 Task: Open a blank sheet, save the file as 'survey' Insert a table ' 2 by 2' In first column, add headers, 'Category, Amount'. Under first header, add  RentUnder second header, add 2000. Change table style to  'Black '
Action: Mouse moved to (29, 22)
Screenshot: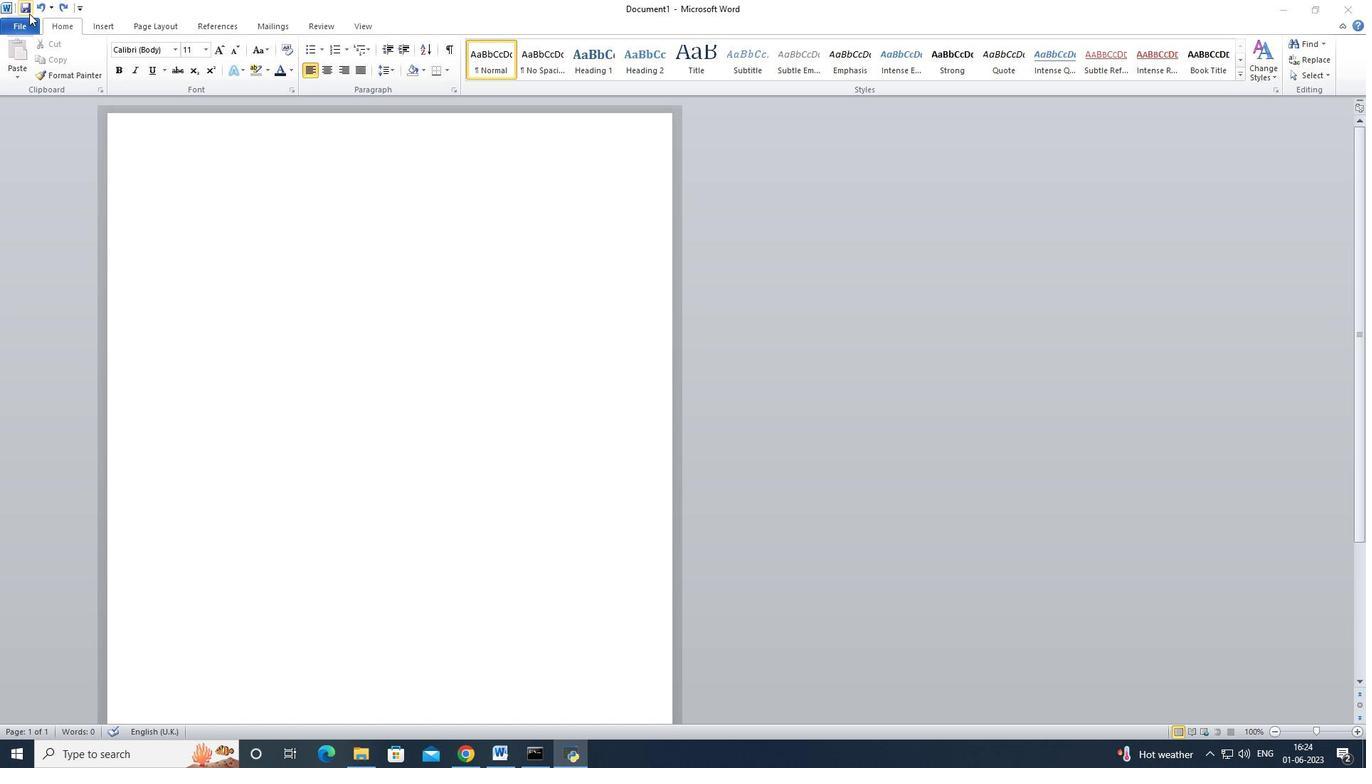 
Action: Mouse pressed left at (29, 22)
Screenshot: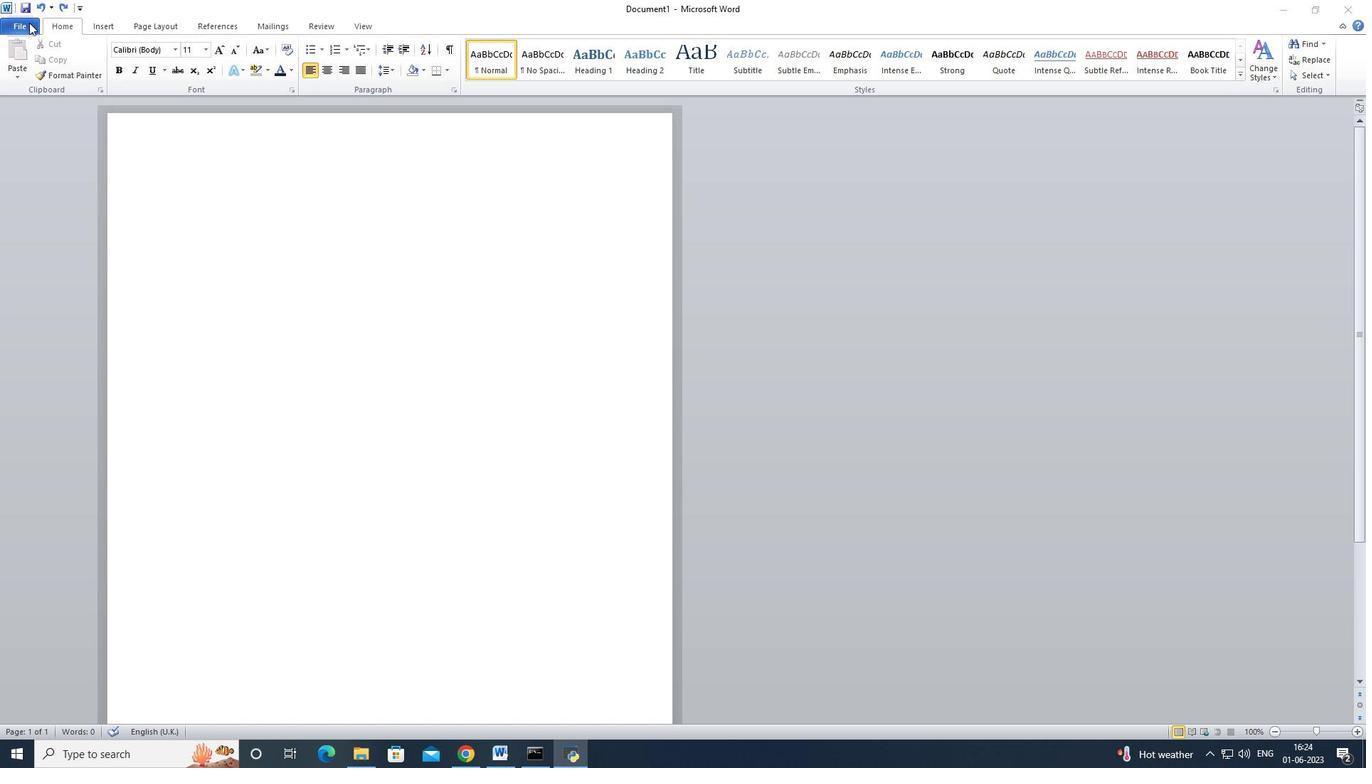 
Action: Mouse moved to (29, 22)
Screenshot: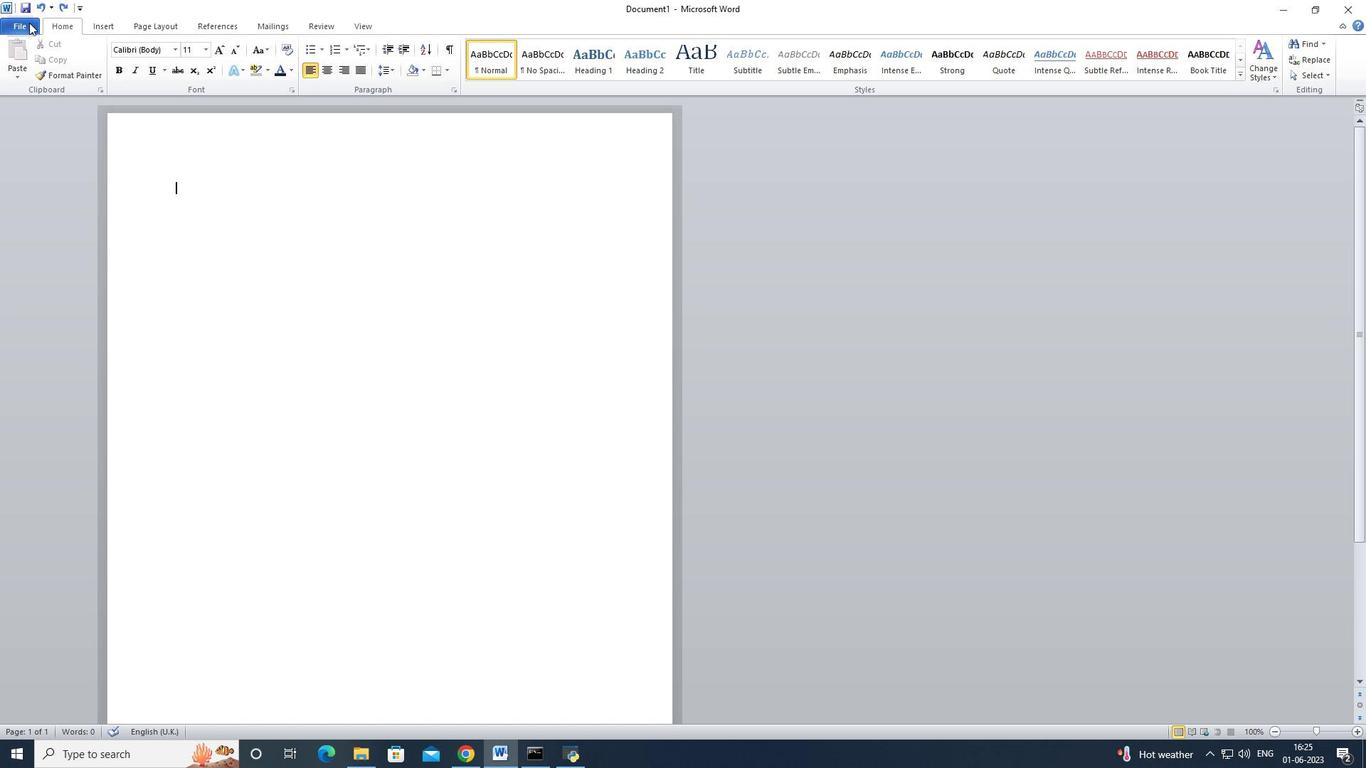
Action: Mouse pressed left at (29, 22)
Screenshot: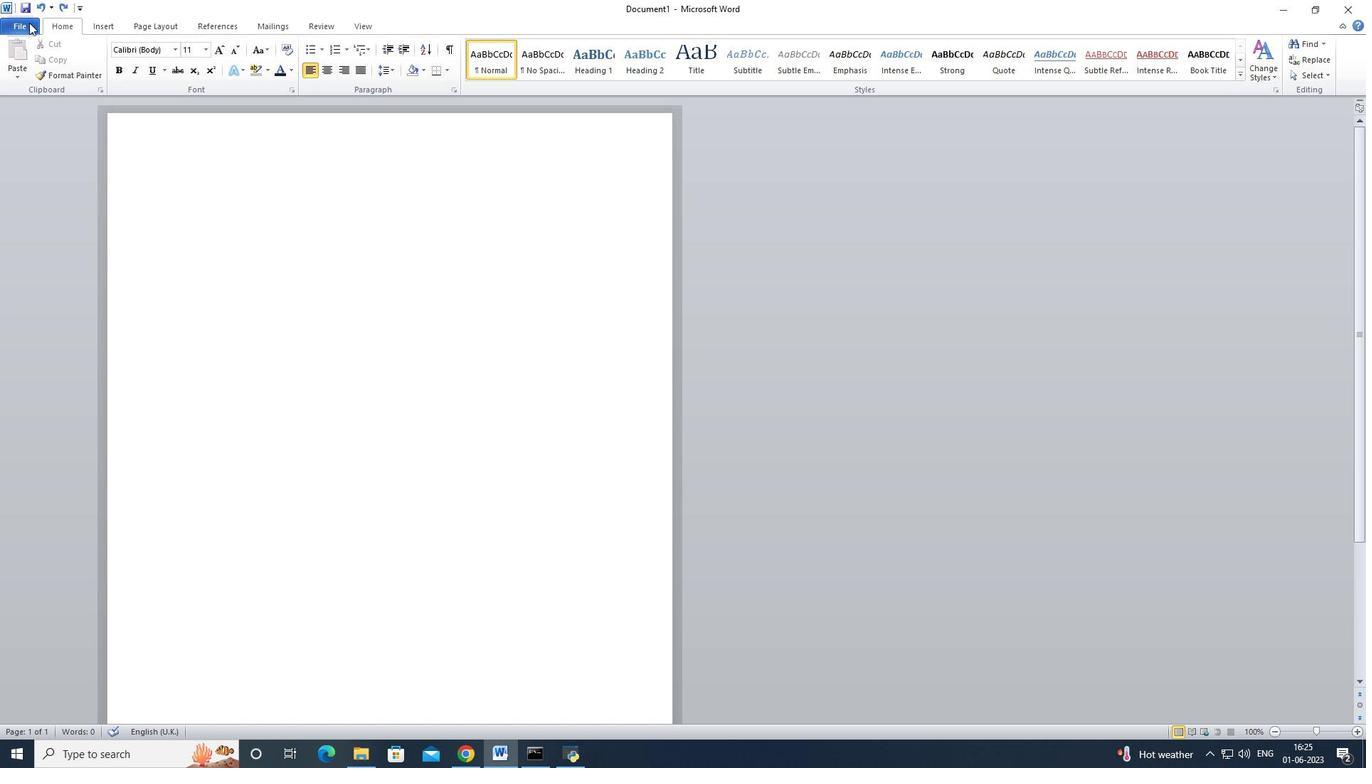 
Action: Mouse moved to (38, 177)
Screenshot: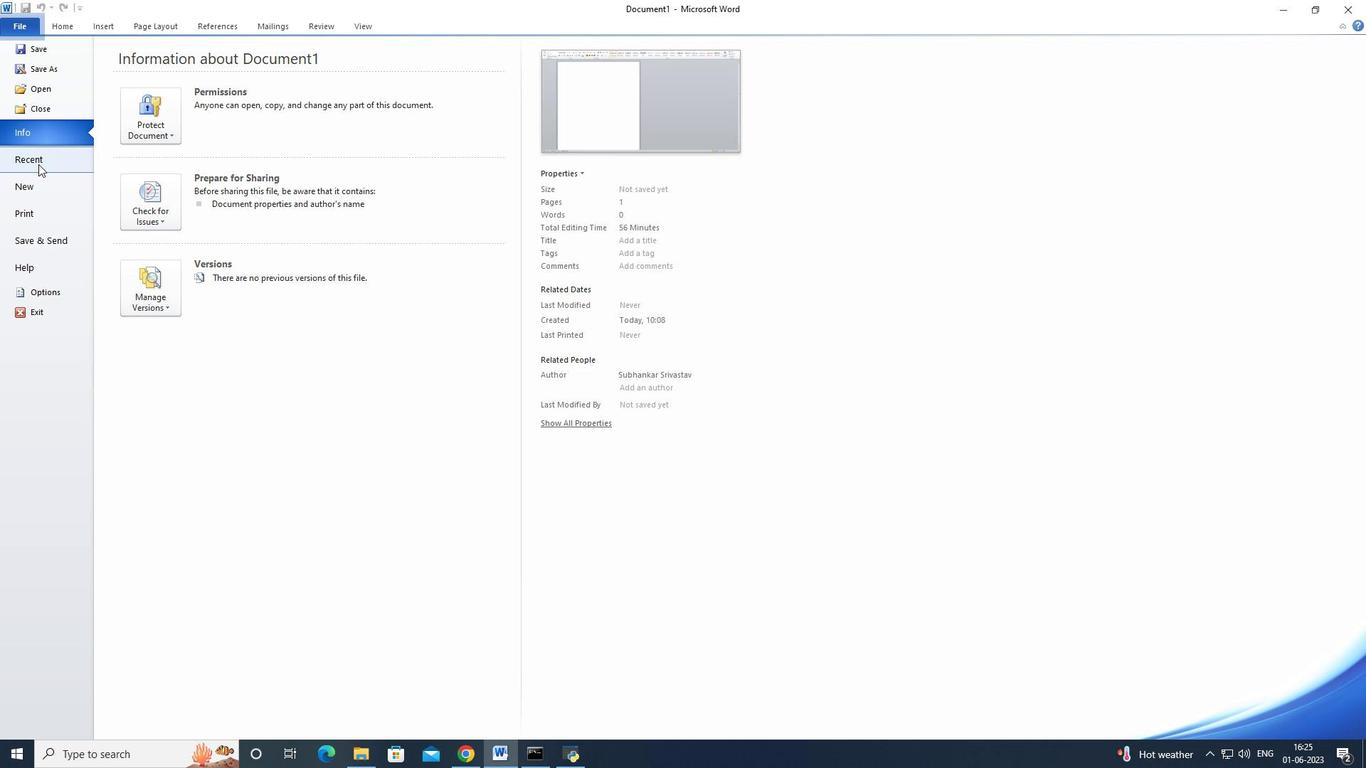 
Action: Mouse pressed left at (38, 177)
Screenshot: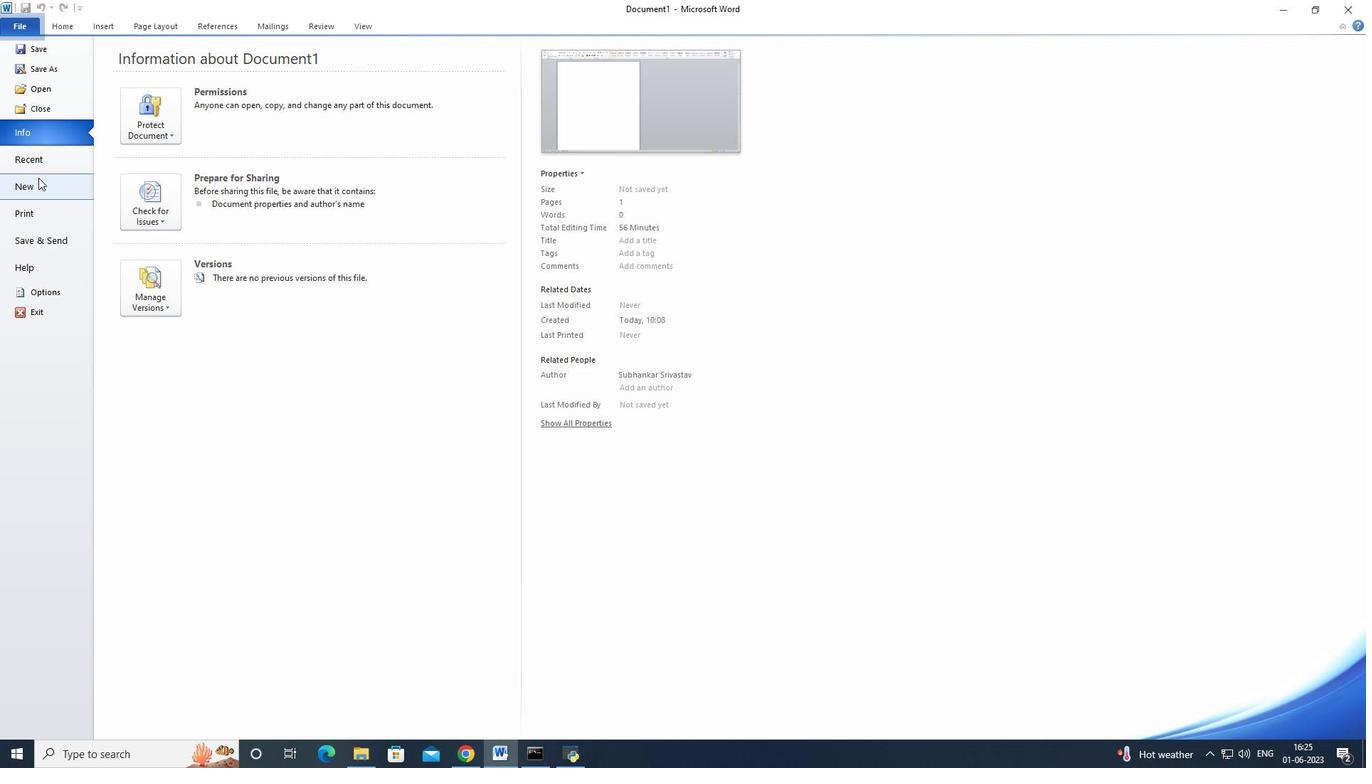 
Action: Mouse moved to (149, 126)
Screenshot: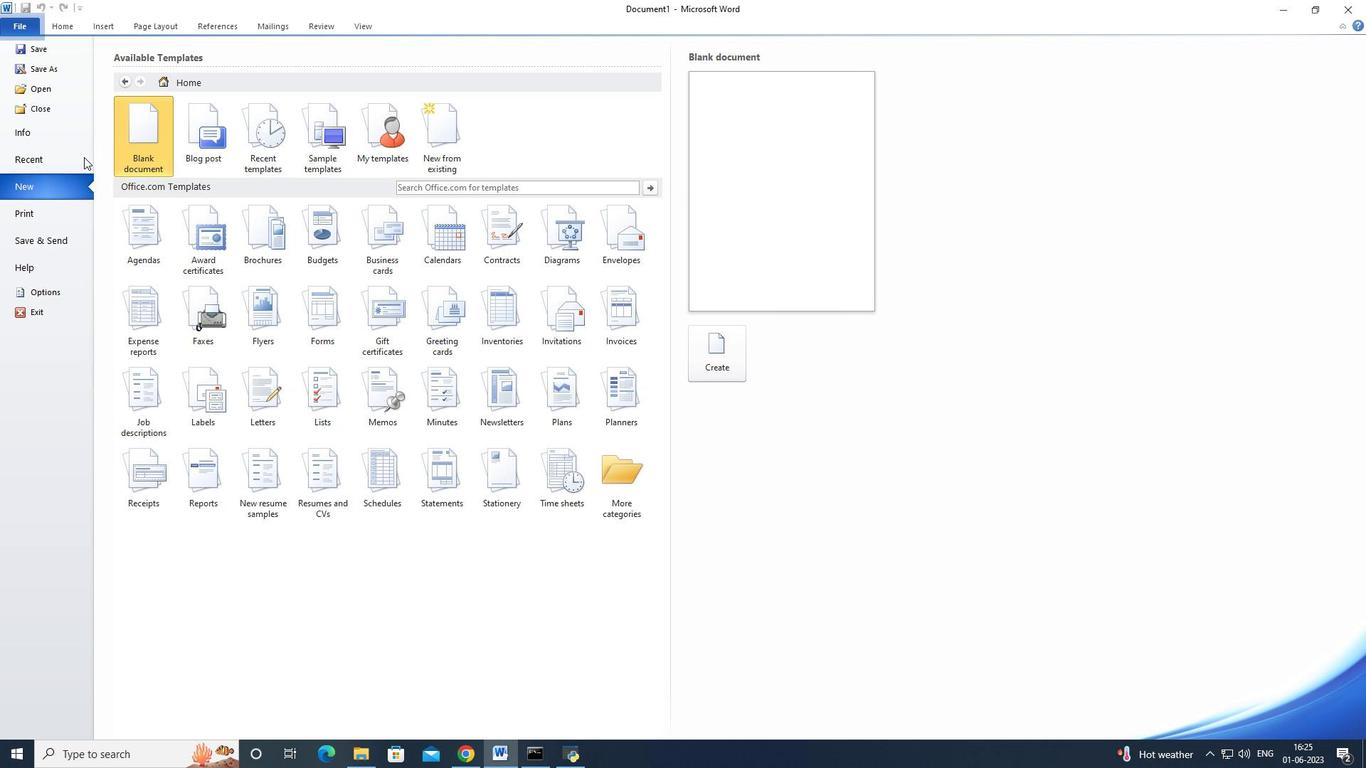 
Action: Mouse pressed left at (149, 126)
Screenshot: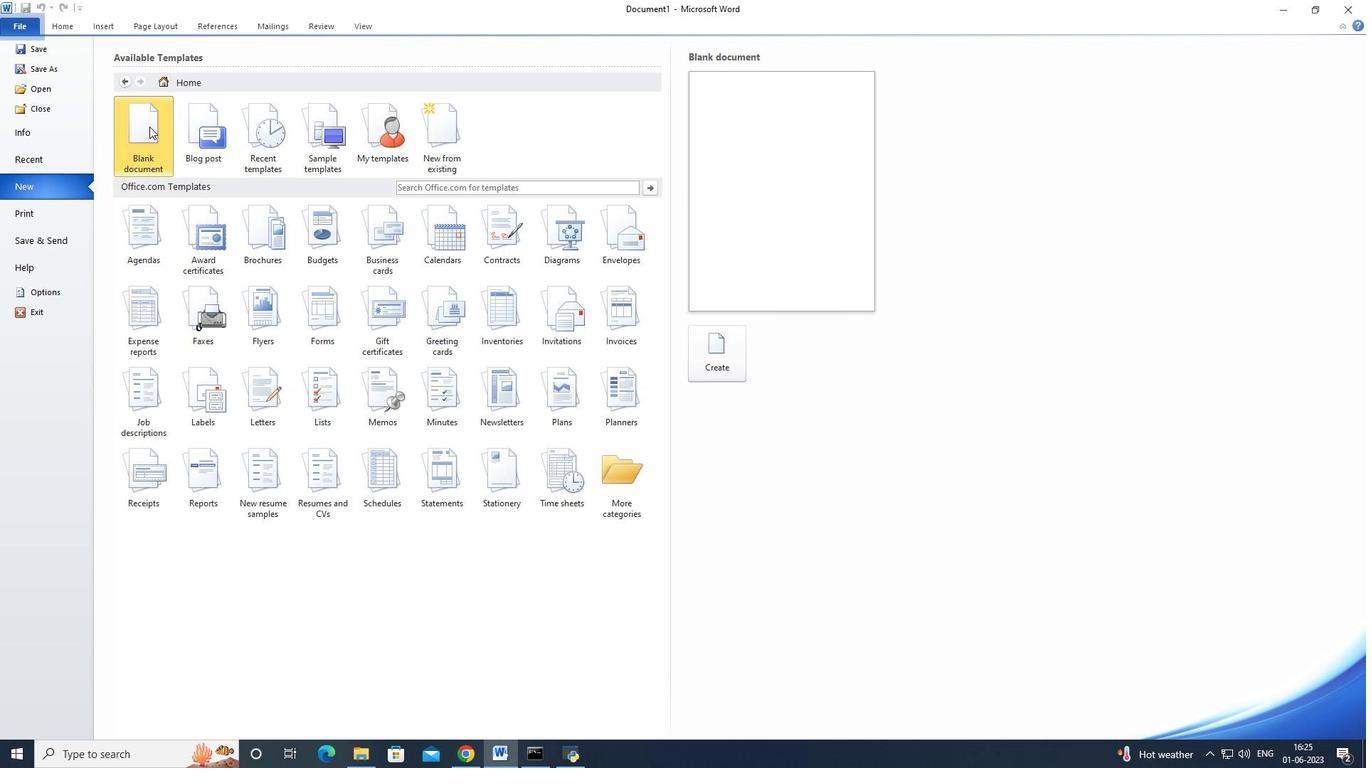 
Action: Mouse moved to (739, 351)
Screenshot: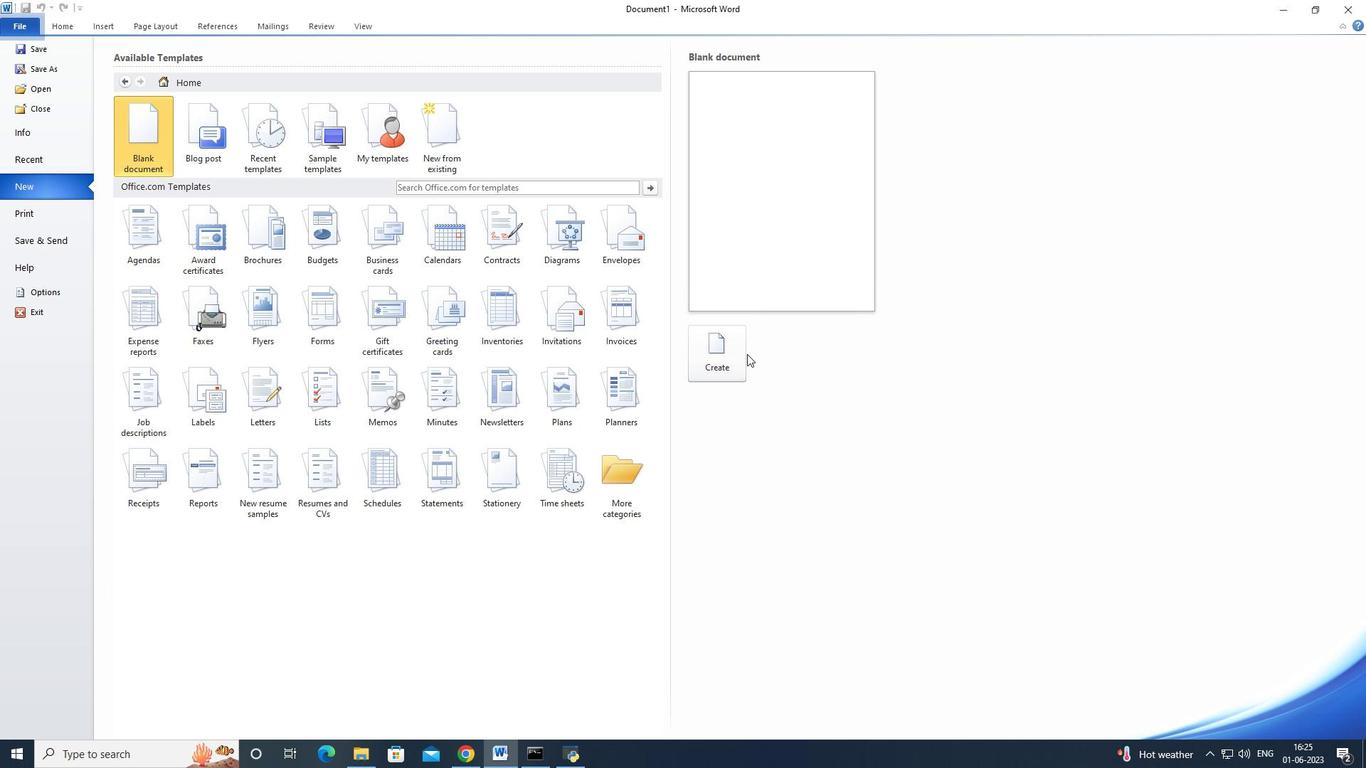 
Action: Mouse pressed left at (739, 351)
Screenshot: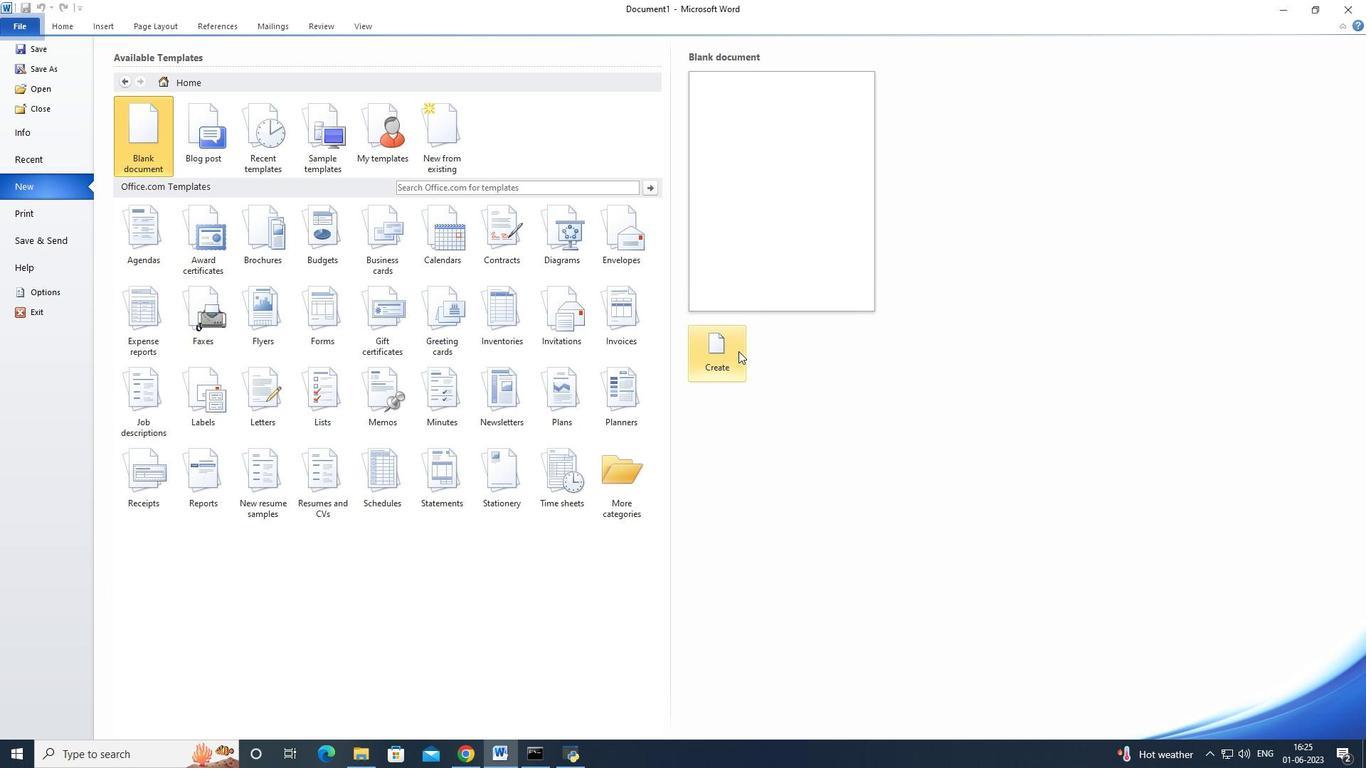 
Action: Mouse moved to (23, 24)
Screenshot: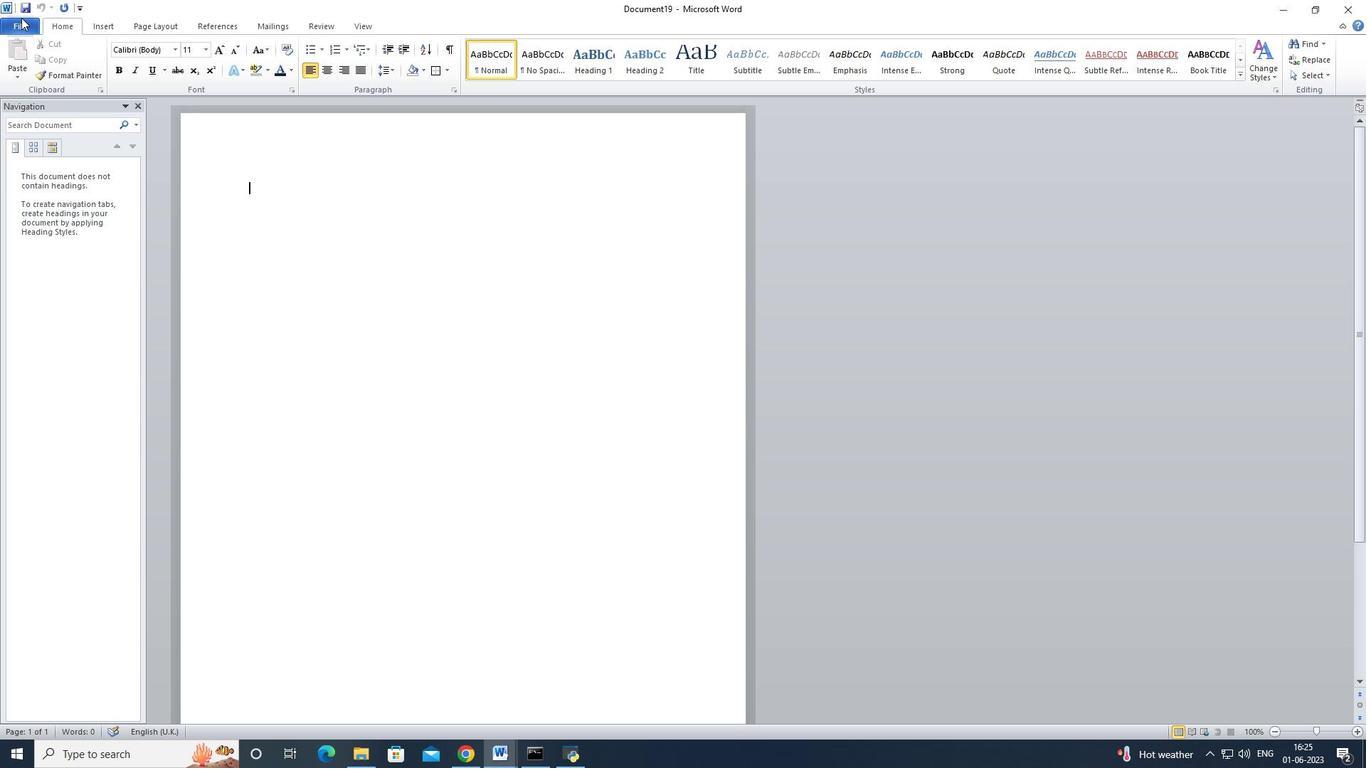 
Action: Mouse pressed left at (23, 24)
Screenshot: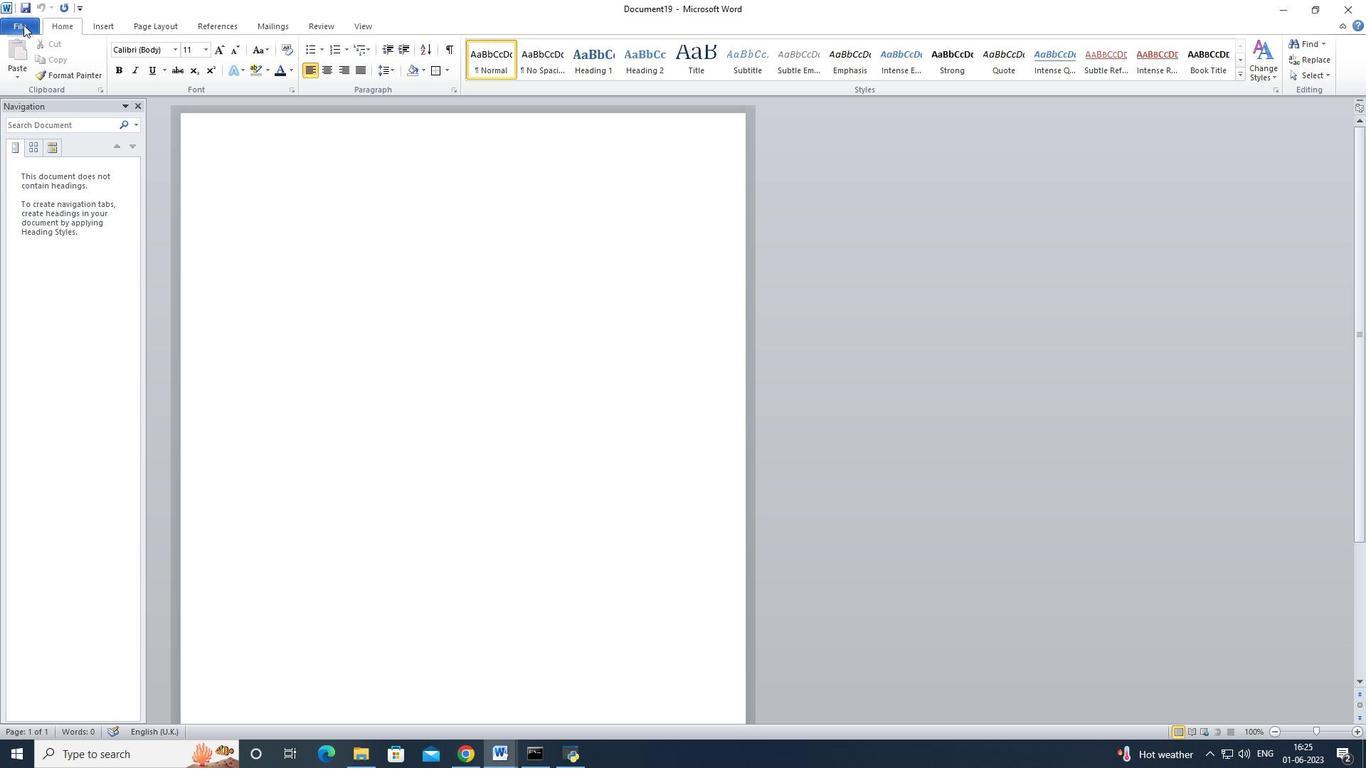 
Action: Mouse moved to (47, 51)
Screenshot: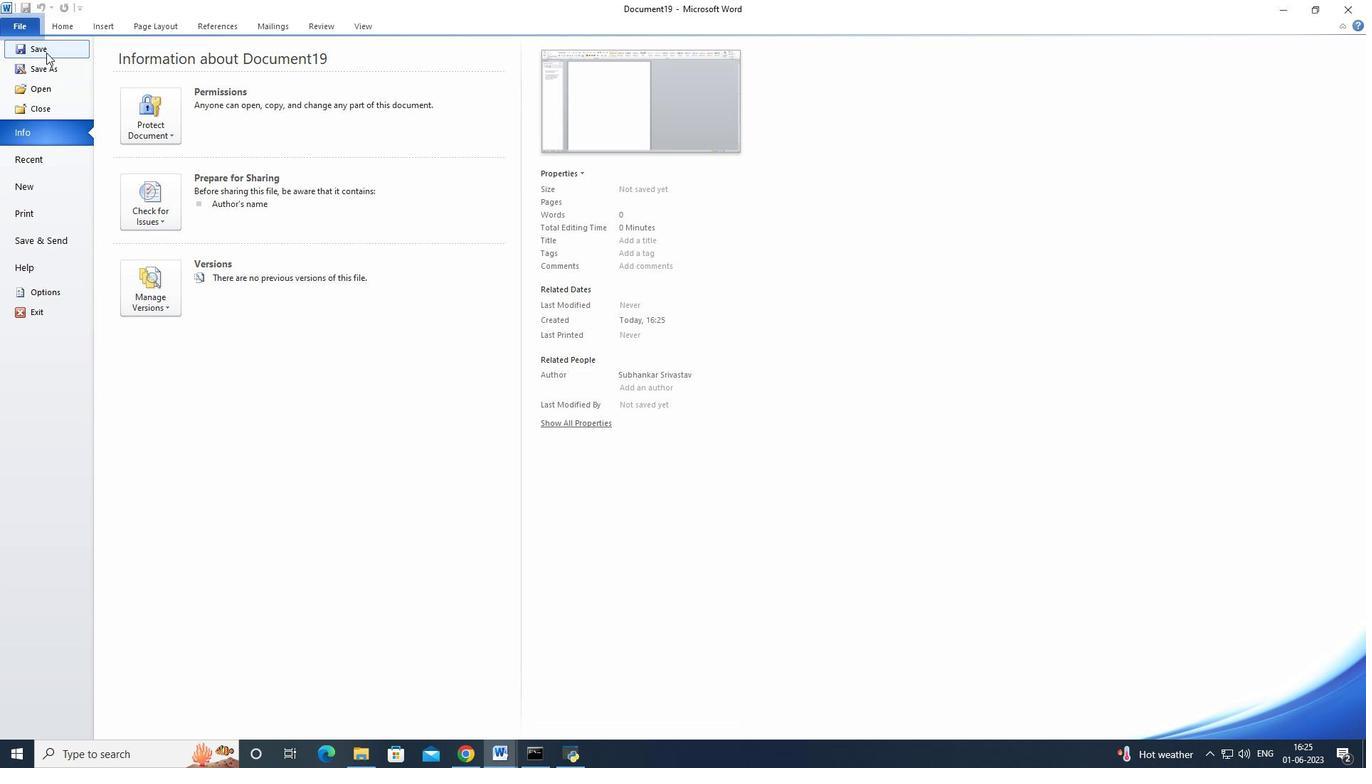 
Action: Mouse pressed left at (47, 51)
Screenshot: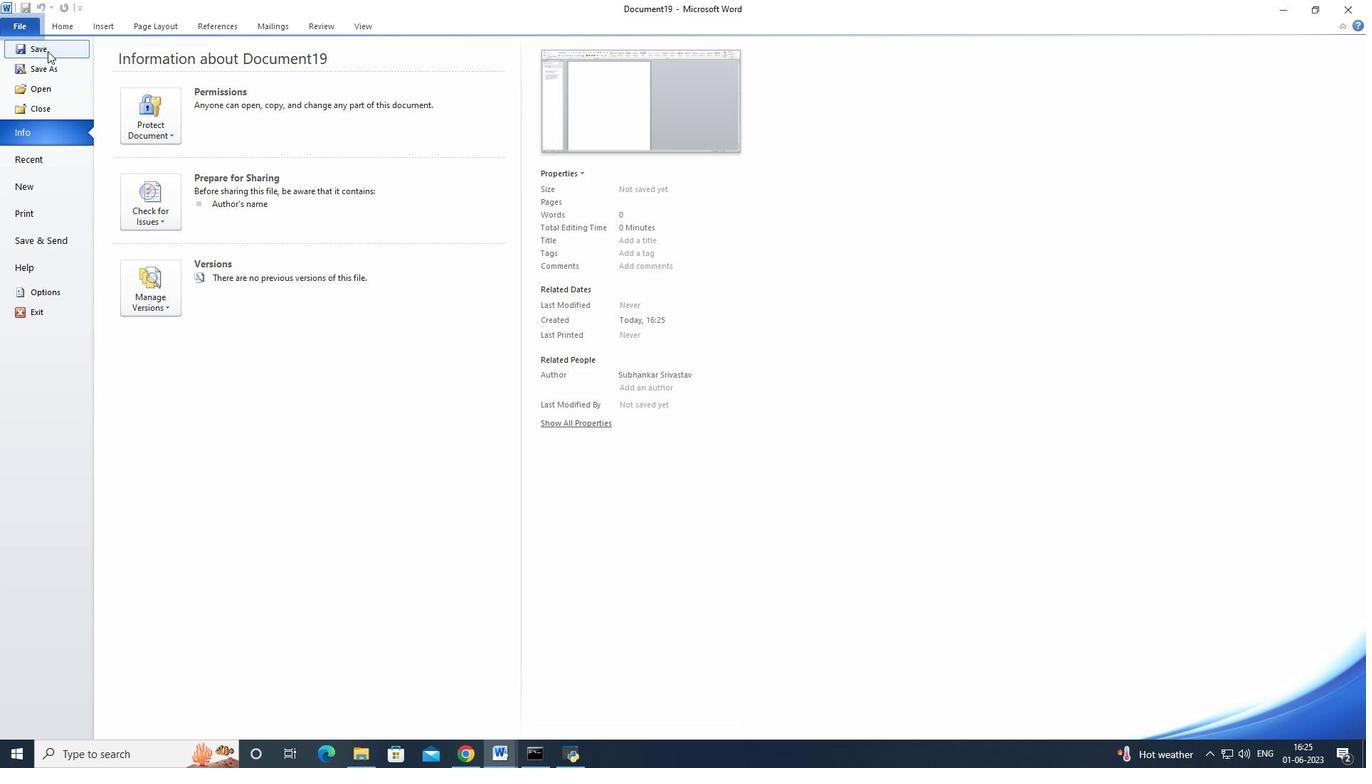 
Action: Mouse moved to (48, 52)
Screenshot: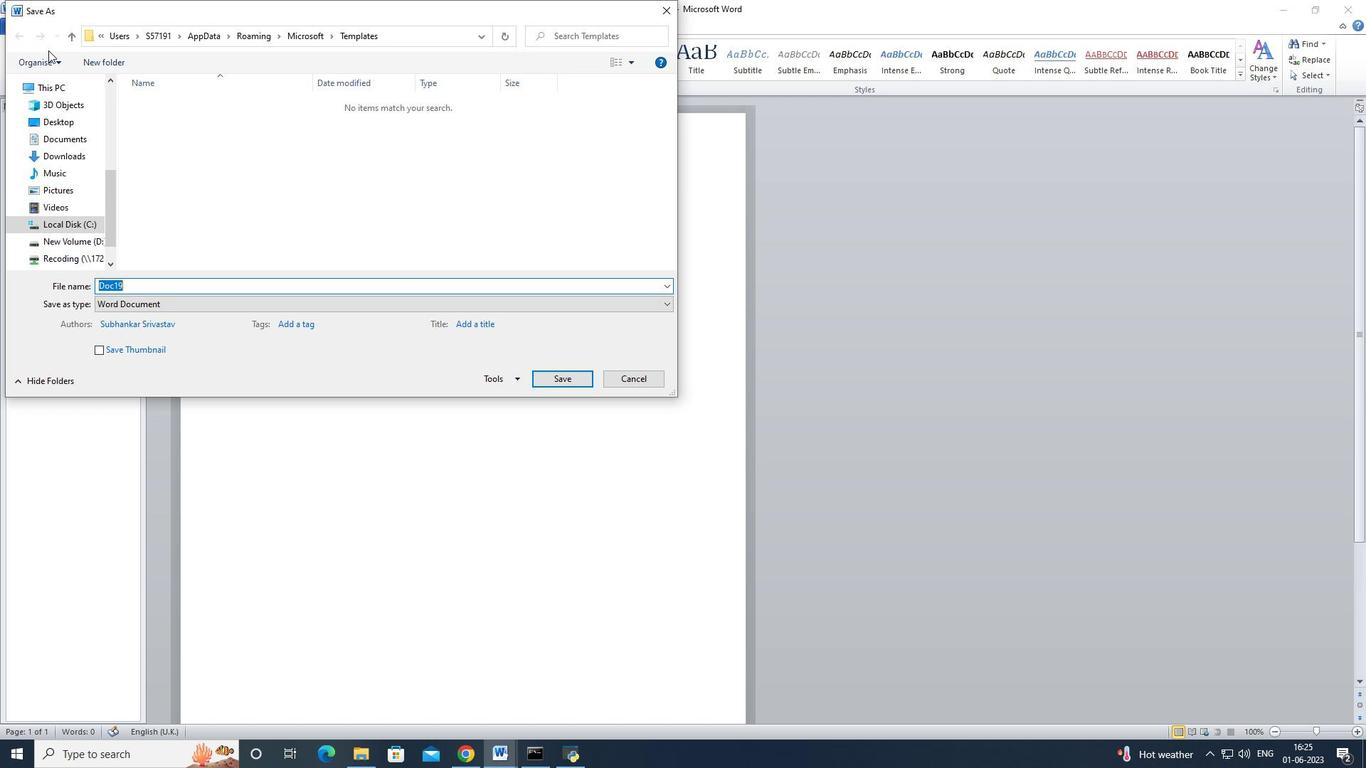 
Action: Key pressed <Key.shift>Survey
Screenshot: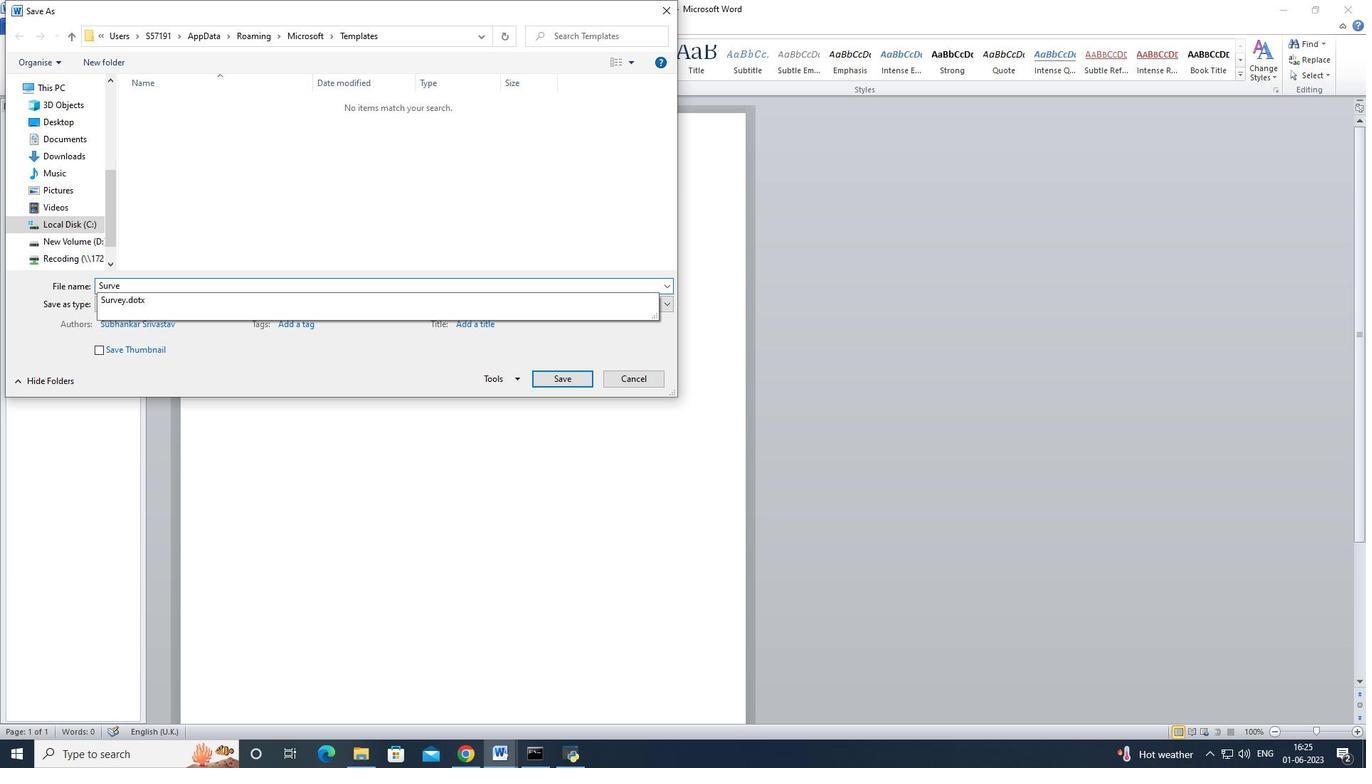 
Action: Mouse moved to (566, 284)
Screenshot: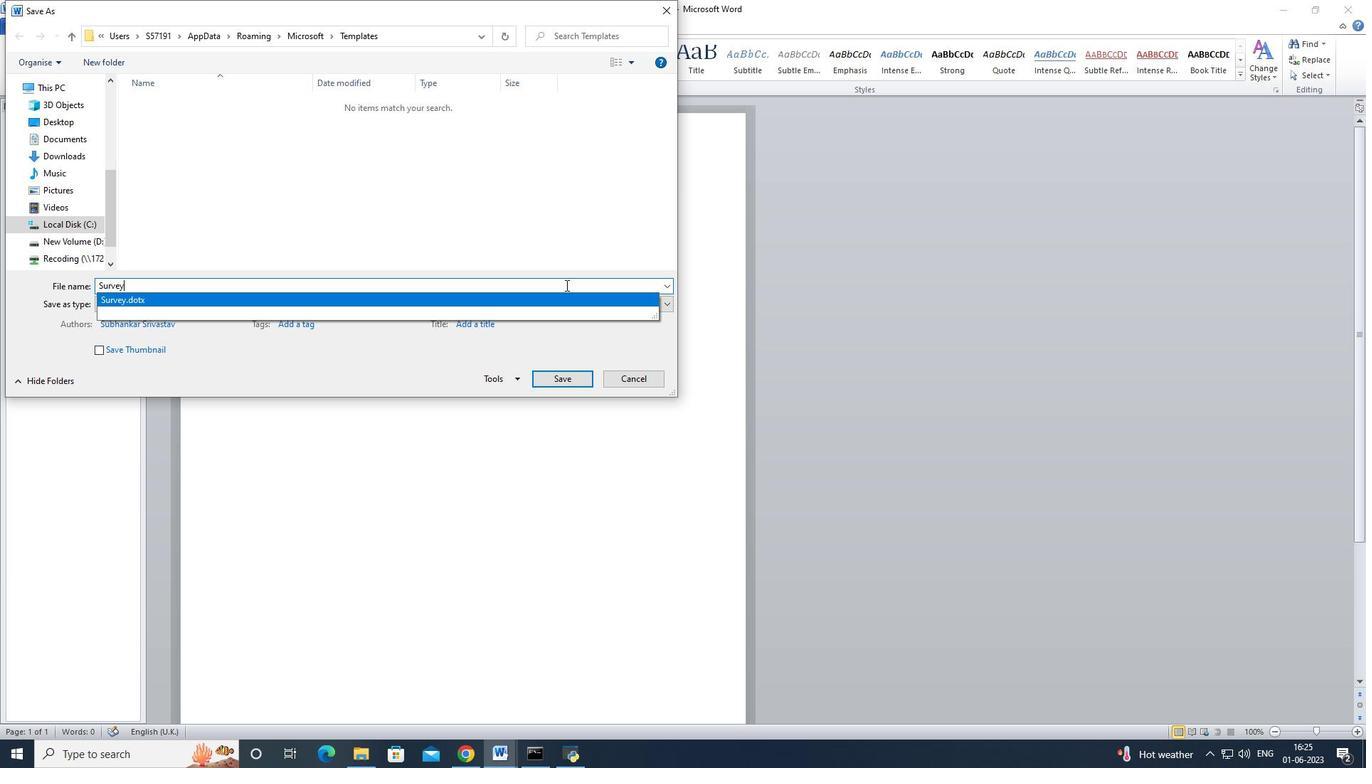 
Action: Mouse pressed left at (566, 284)
Screenshot: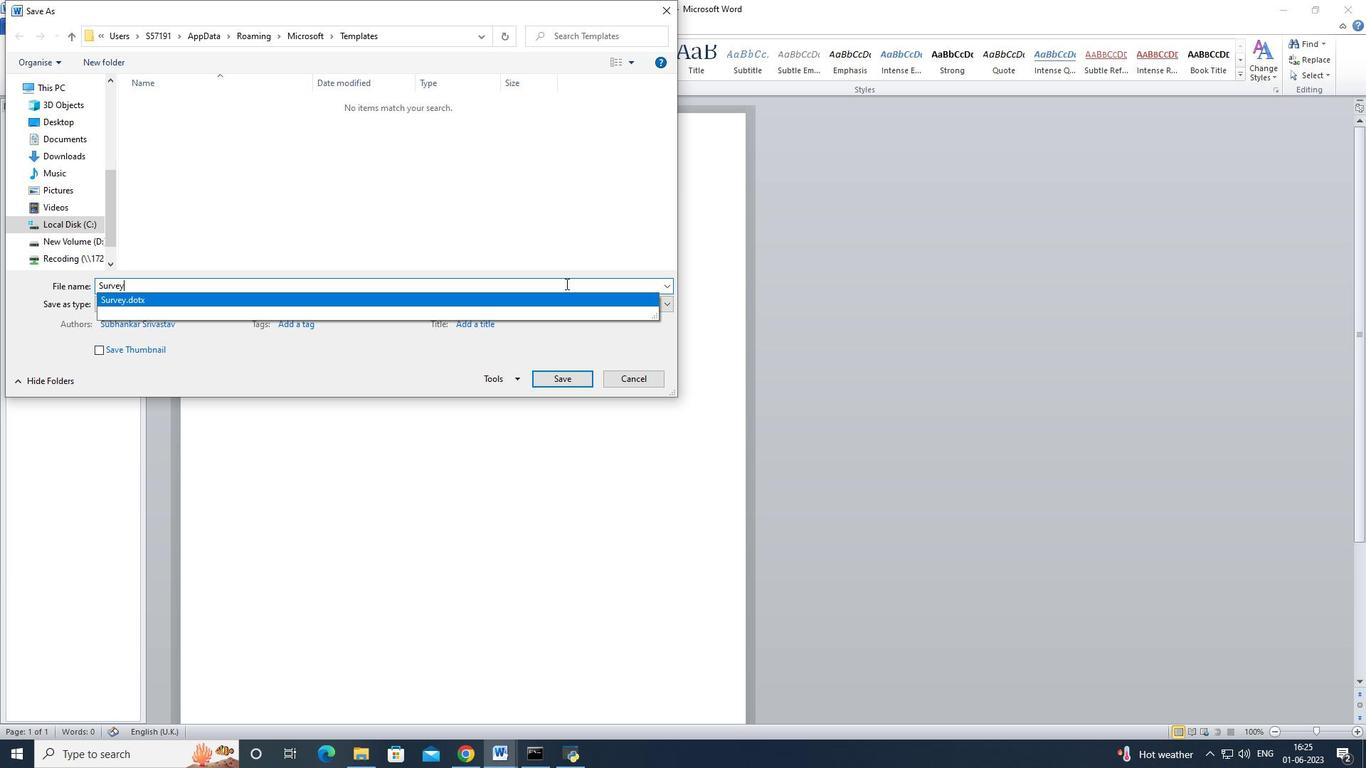 
Action: Mouse moved to (562, 376)
Screenshot: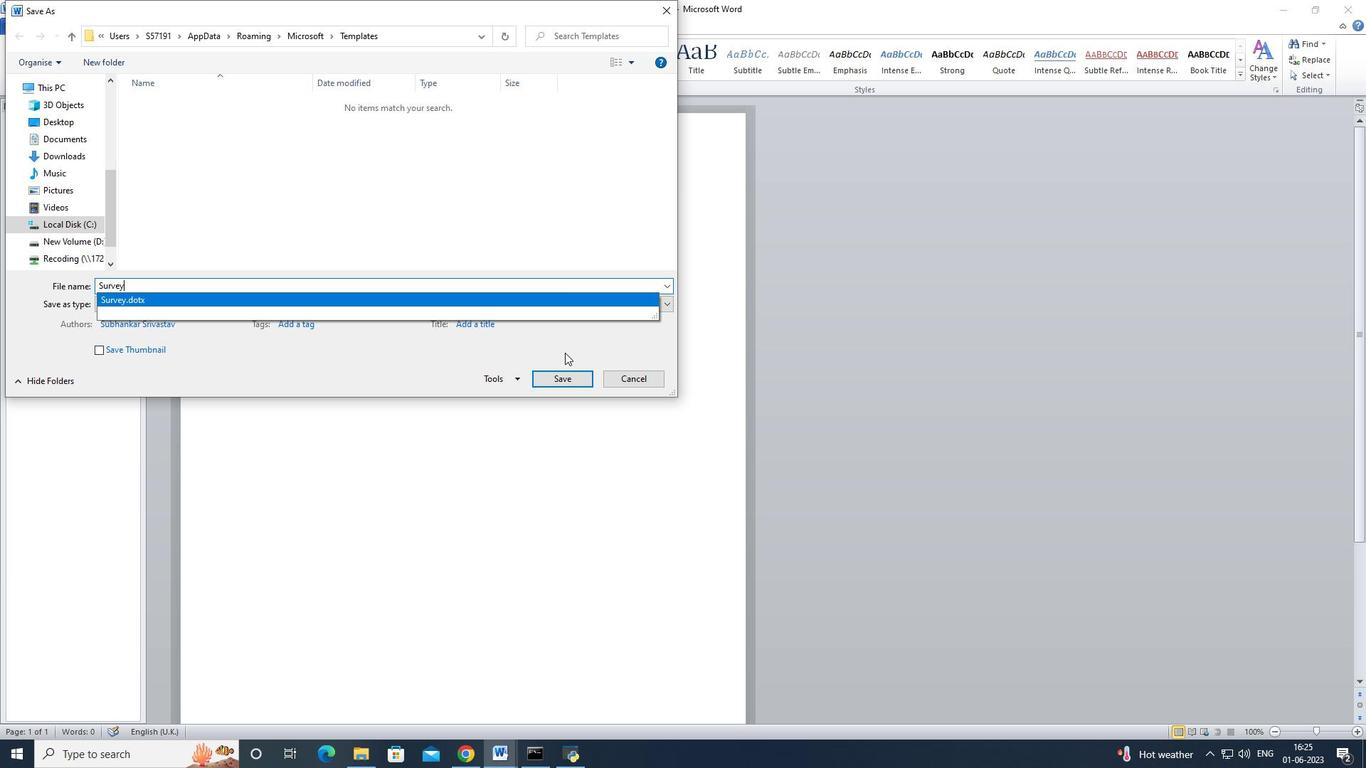 
Action: Mouse pressed left at (562, 376)
Screenshot: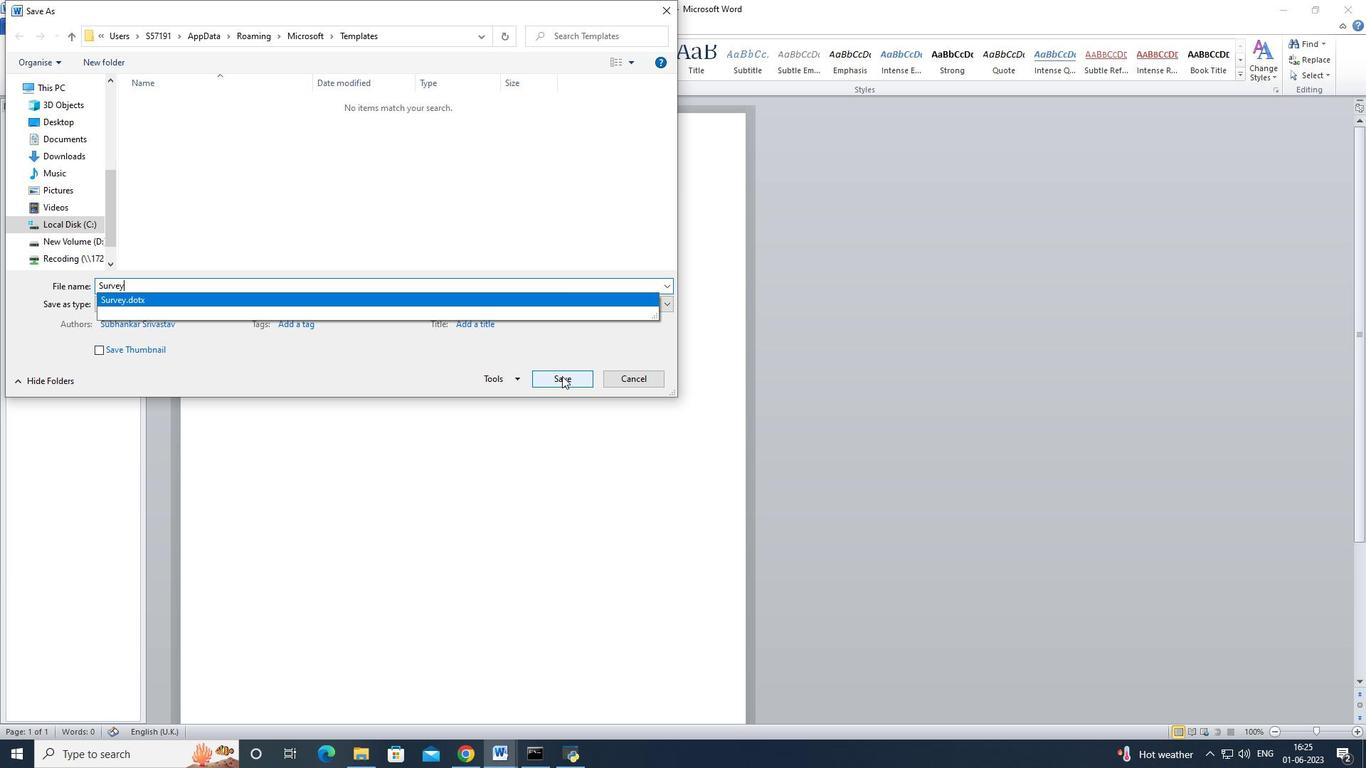 
Action: Mouse moved to (109, 27)
Screenshot: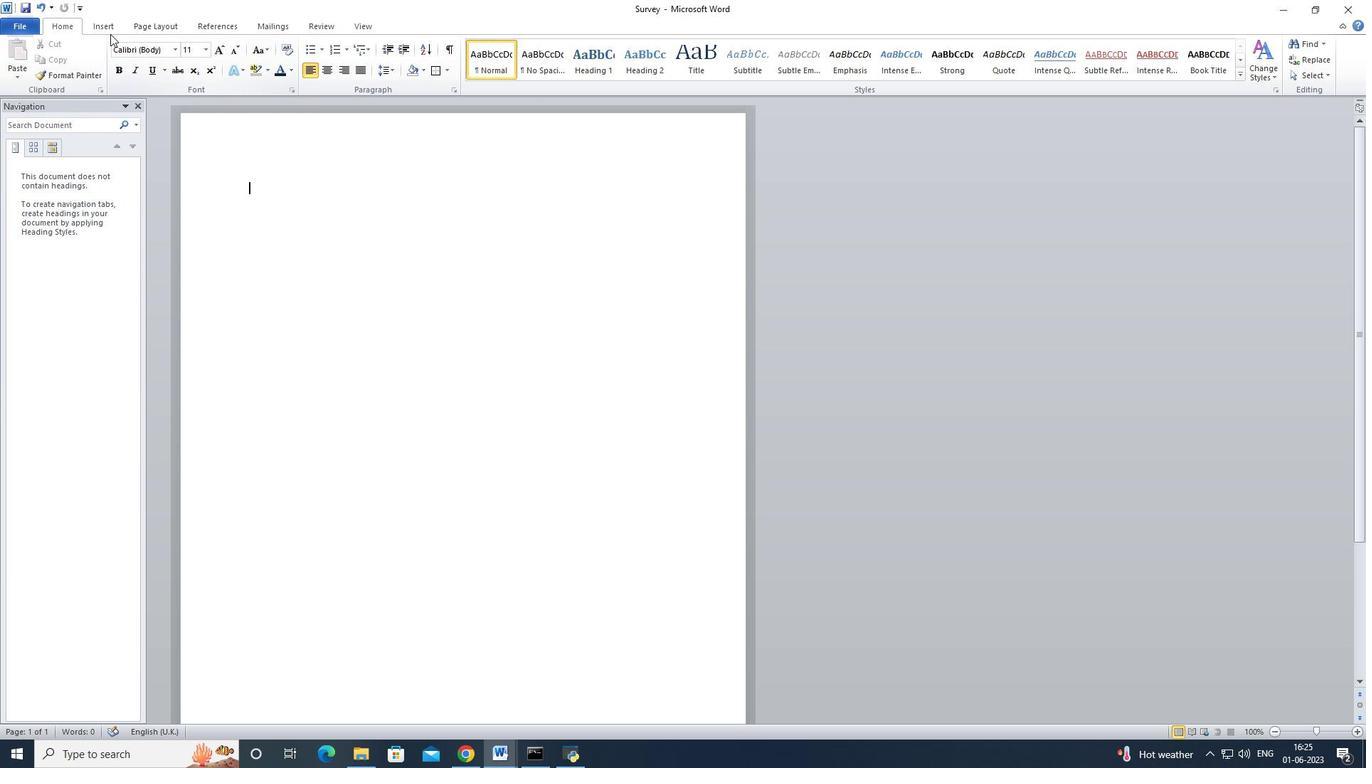 
Action: Mouse pressed left at (109, 27)
Screenshot: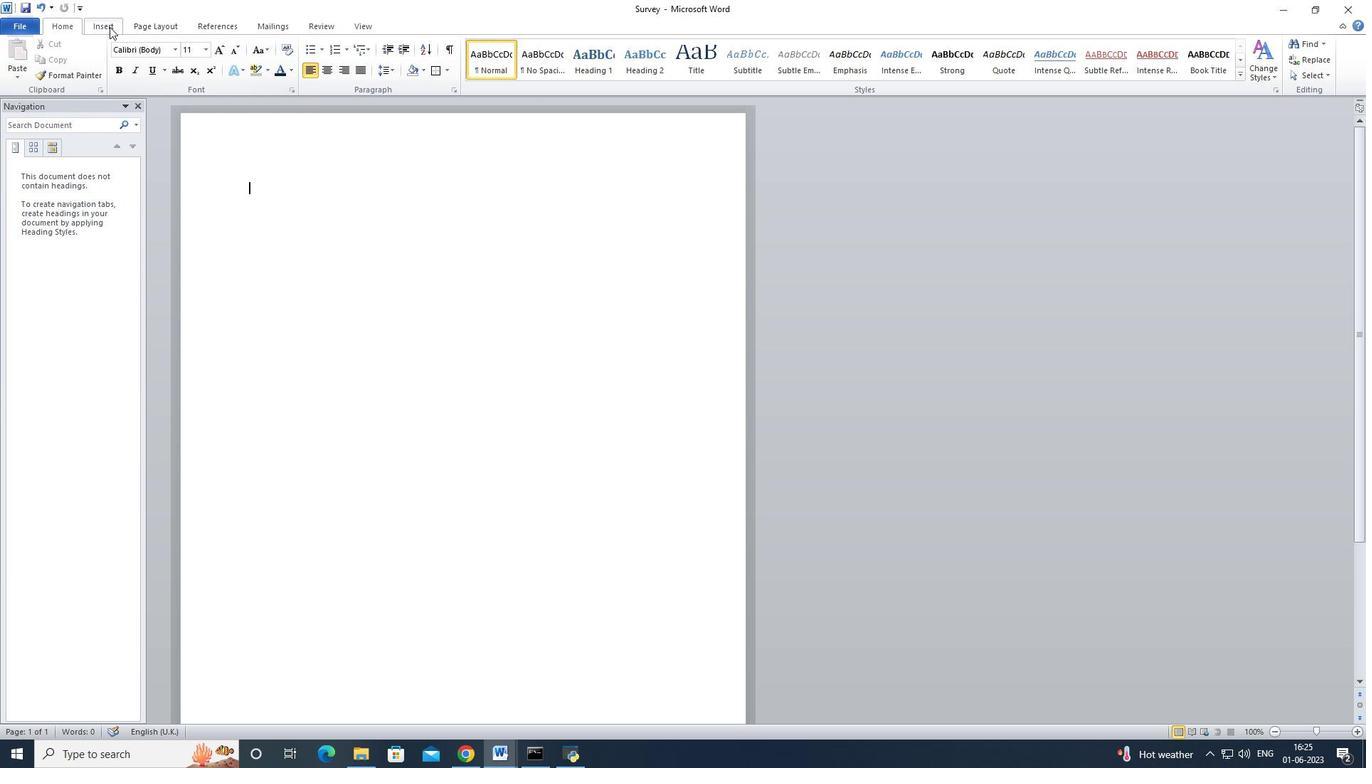 
Action: Mouse moved to (112, 55)
Screenshot: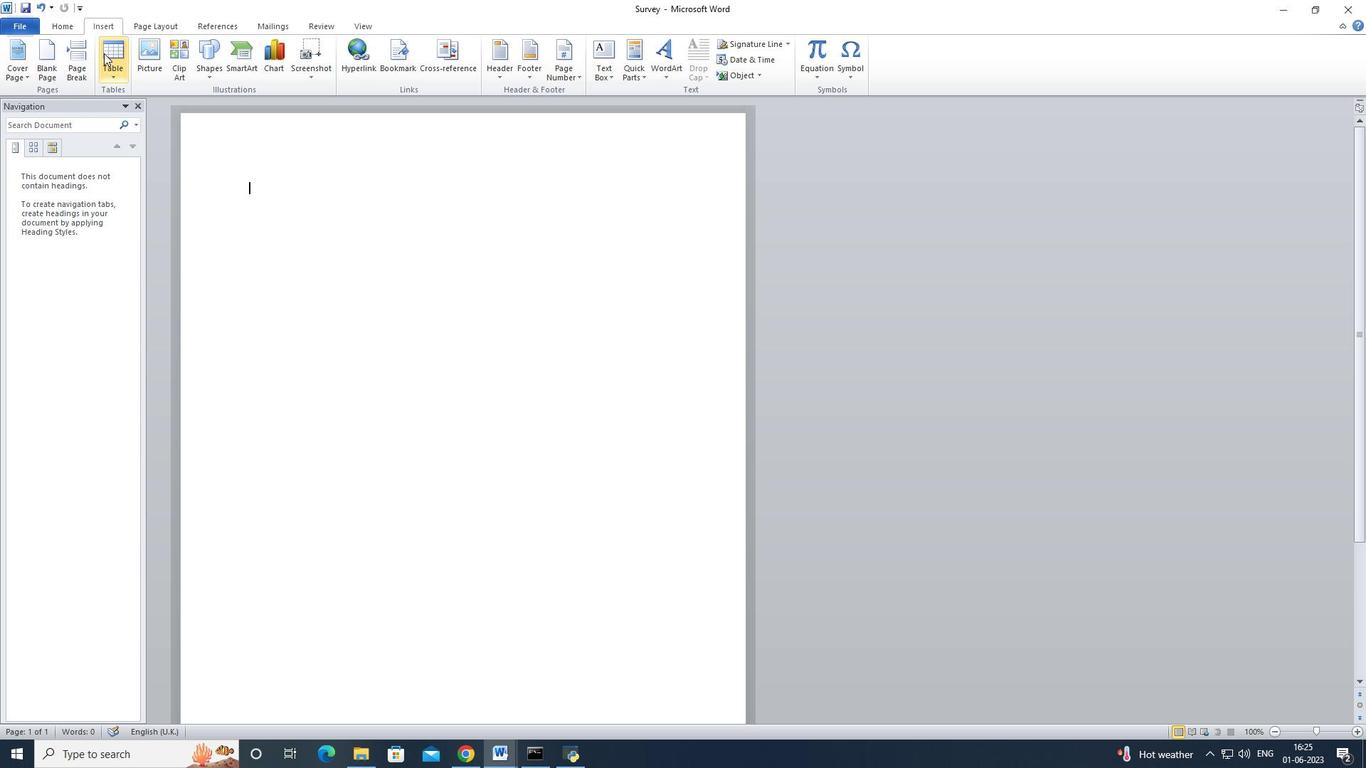 
Action: Mouse pressed left at (112, 55)
Screenshot: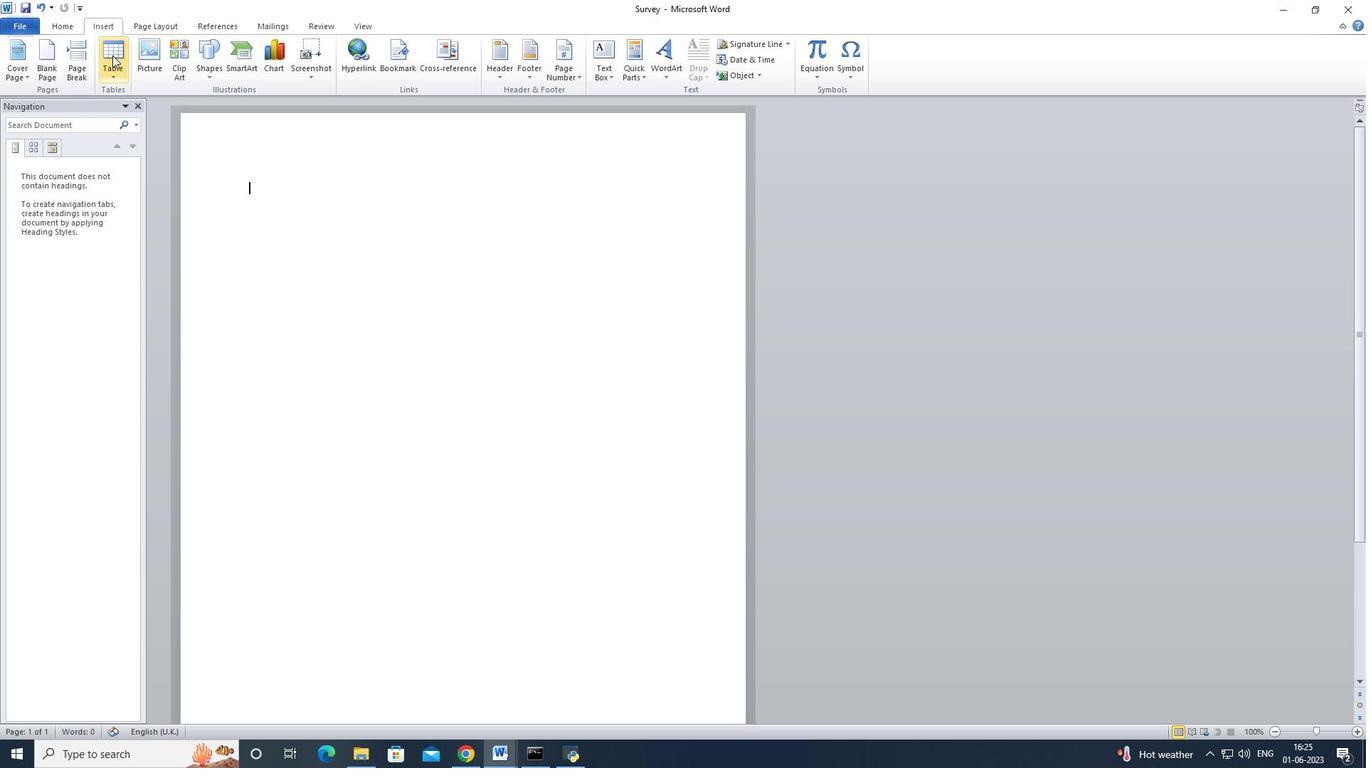 
Action: Mouse moved to (126, 122)
Screenshot: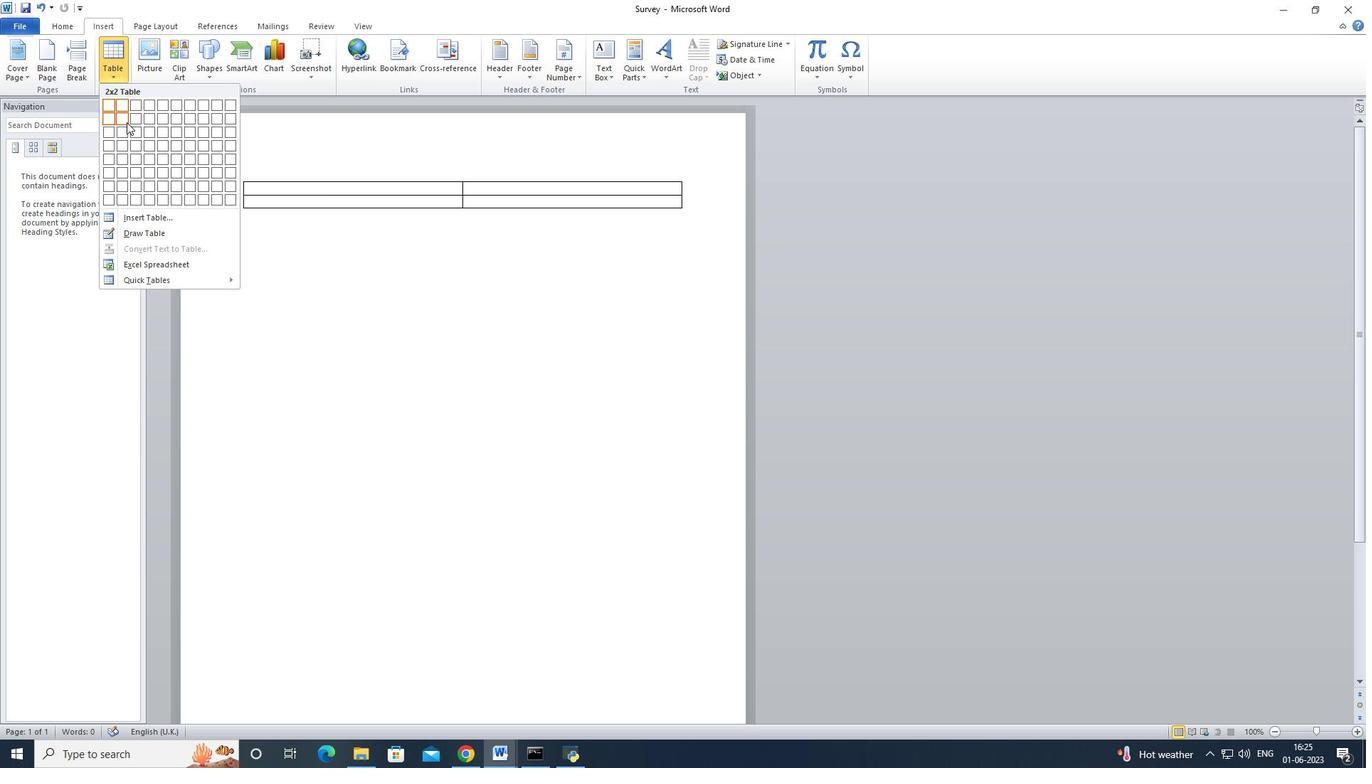
Action: Mouse pressed left at (126, 122)
Screenshot: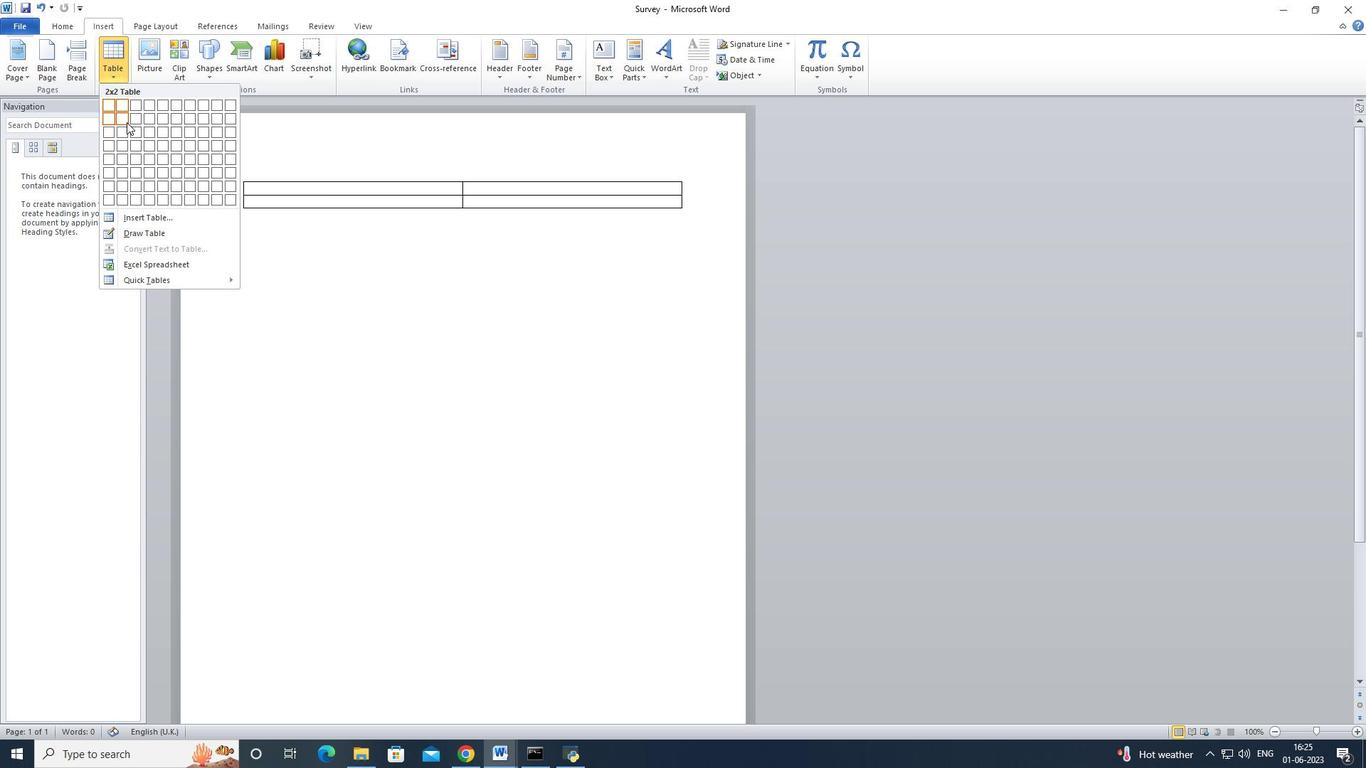 
Action: Mouse moved to (346, 184)
Screenshot: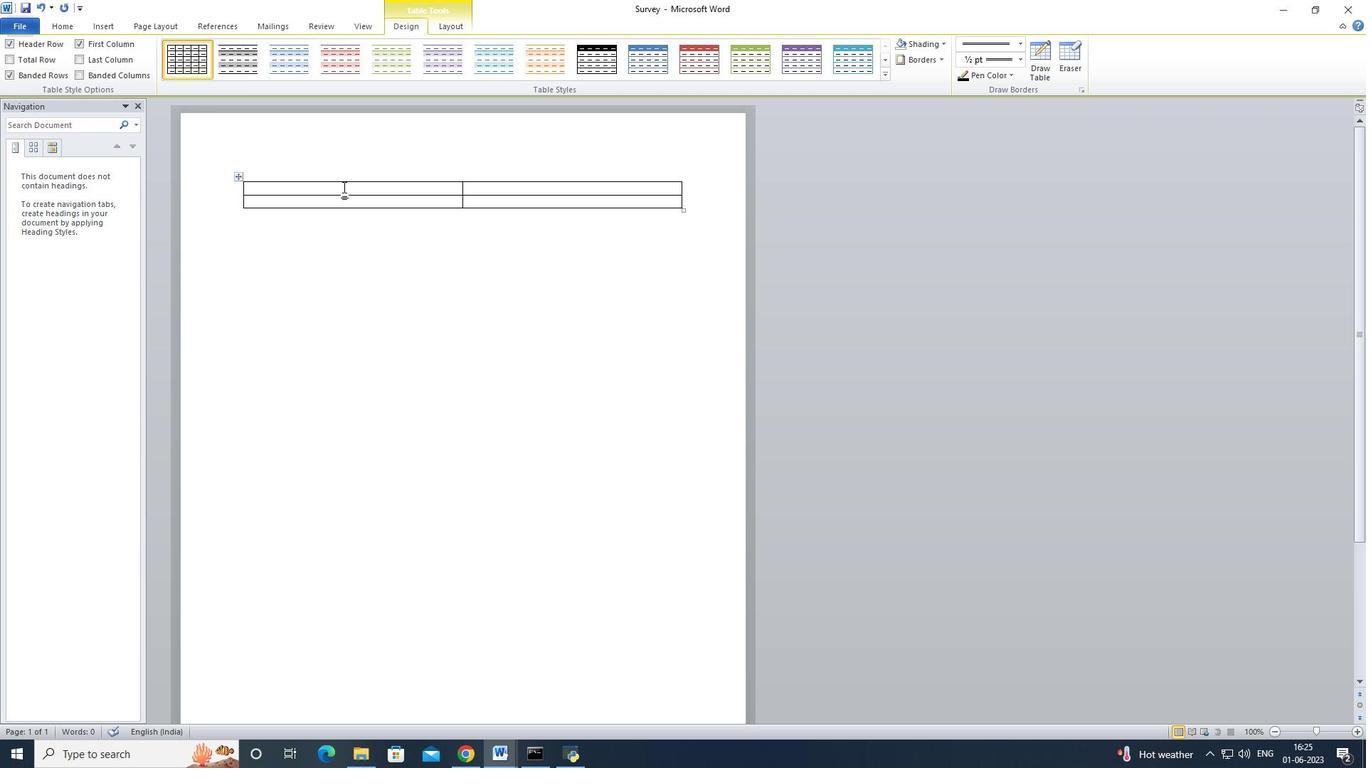 
Action: Mouse pressed left at (346, 184)
Screenshot: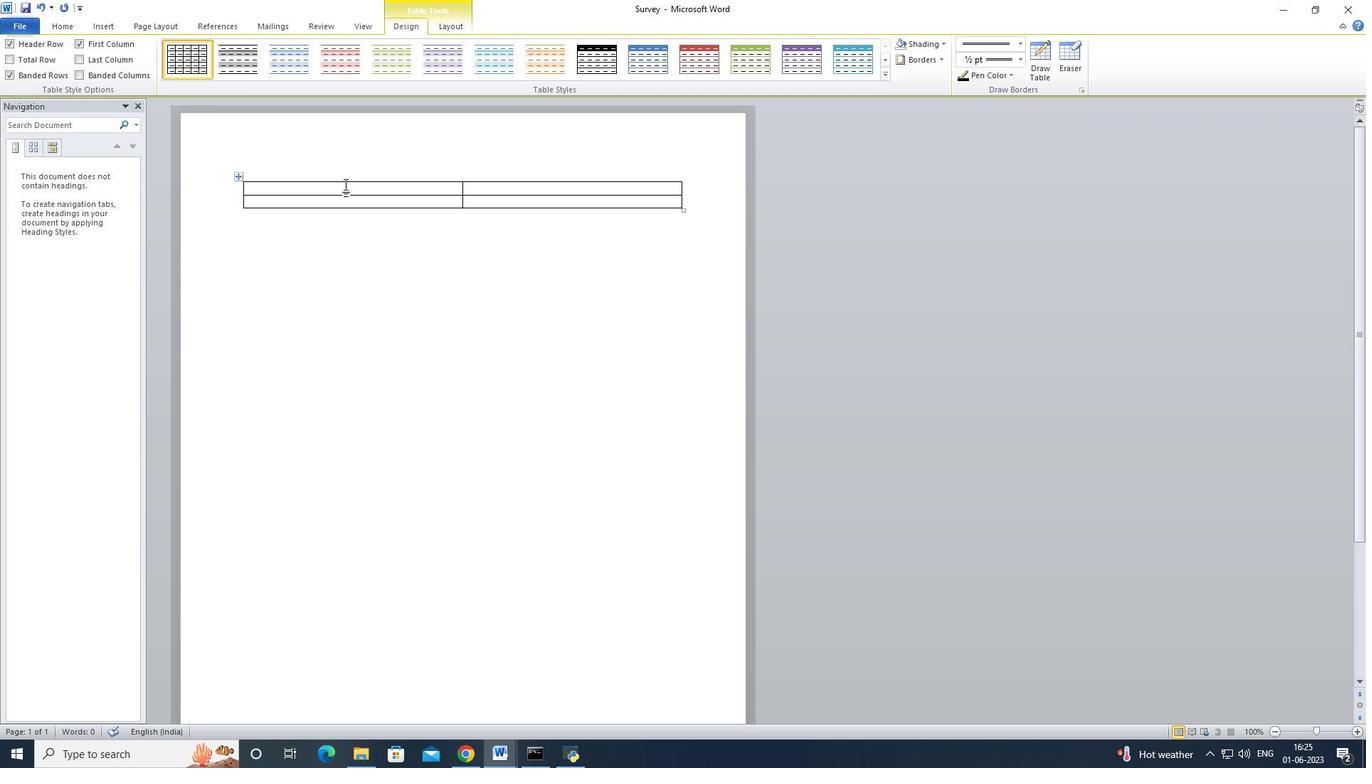 
Action: Key pressed <Key.shift>Category<Key.tab><Key.shift>Amount<Key.enter><Key.backspace><Key.tab><Key.shift><Key.shift><Key.shift><Key.shift><Key.shift><Key.shift><Key.shift><Key.shift><Key.shift><Key.shift><Key.shift><Key.shift><Key.shift><Key.shift><Key.shift><Key.shift><Key.shift><Key.shift><Key.shift><Key.shift><Key.shift><Key.shift><Key.shift><Key.shift><Key.shift>Rent<Key.tab><Key.shift><Key.shift><Key.shift><Key.shift><Key.shift><Key.shift><Key.shift><Key.shift><Key.shift><Key.shift><Key.shift><Key.shift><Key.shift><Key.shift><Key.shift><Key.shift><Key.shift><Key.shift>@<Key.backspace>2000
Screenshot: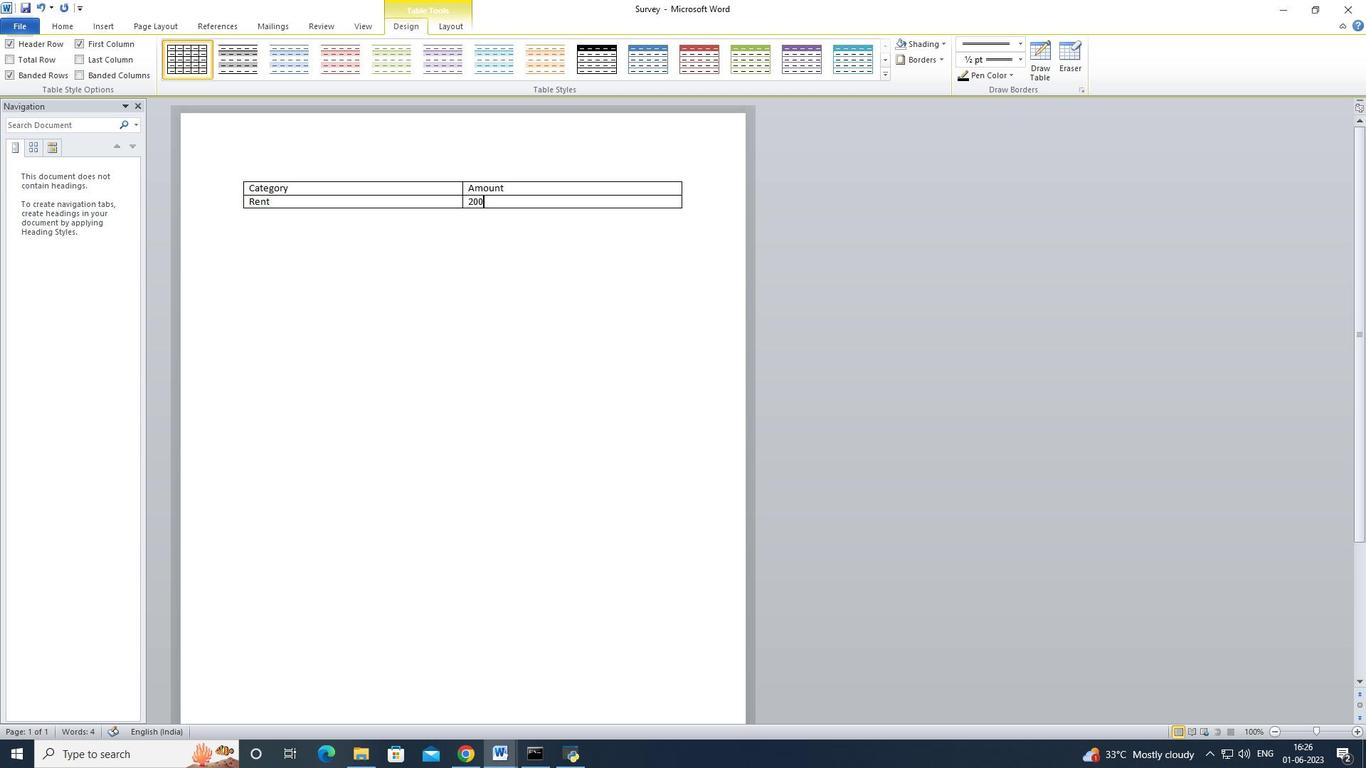 
Action: Mouse moved to (236, 175)
Screenshot: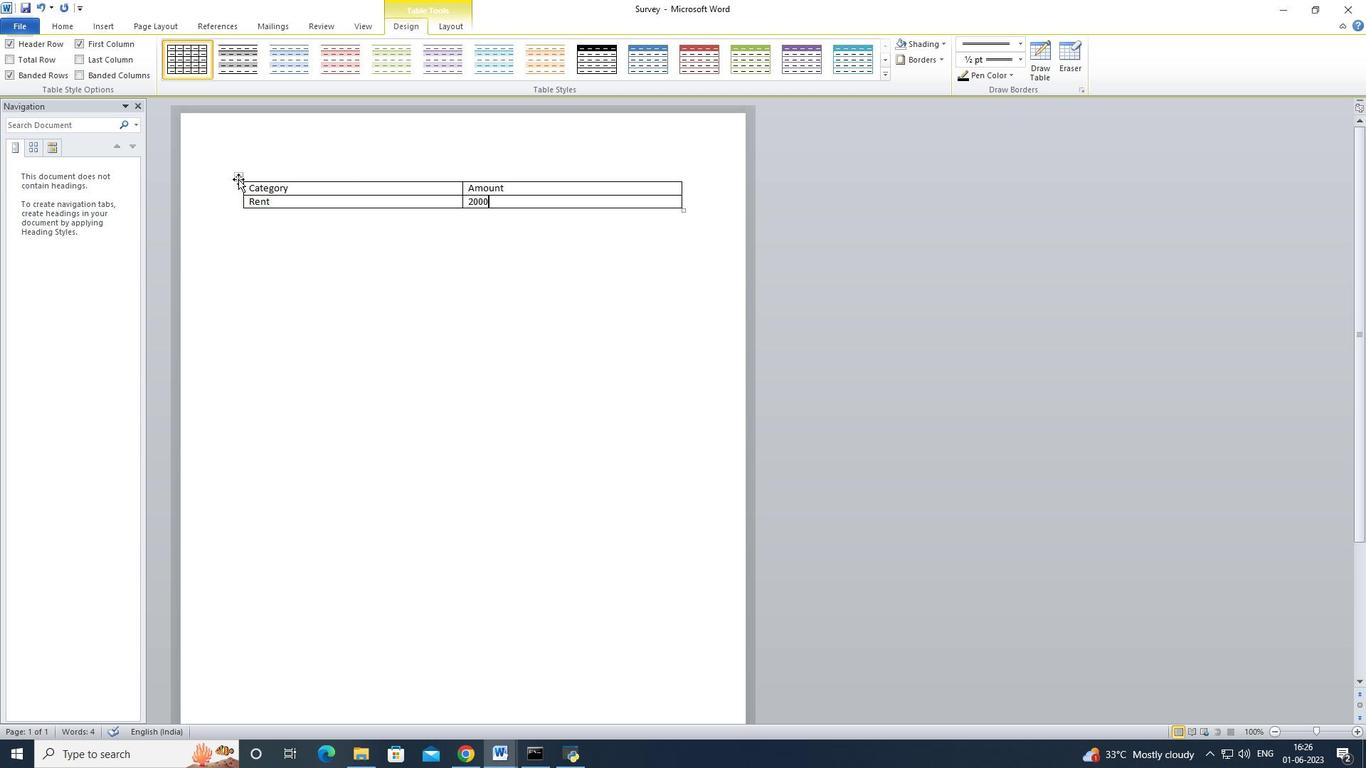 
Action: Mouse pressed left at (236, 175)
Screenshot: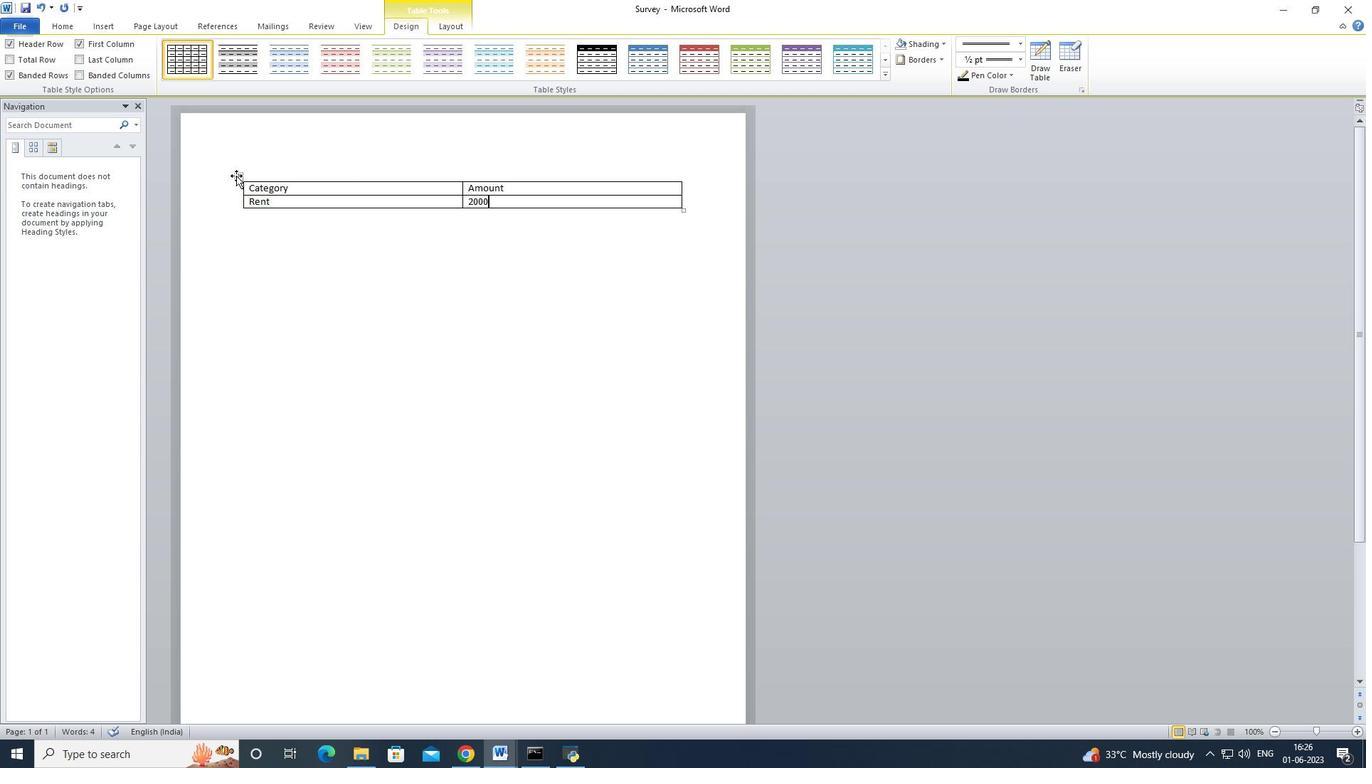 
Action: Mouse moved to (613, 51)
Screenshot: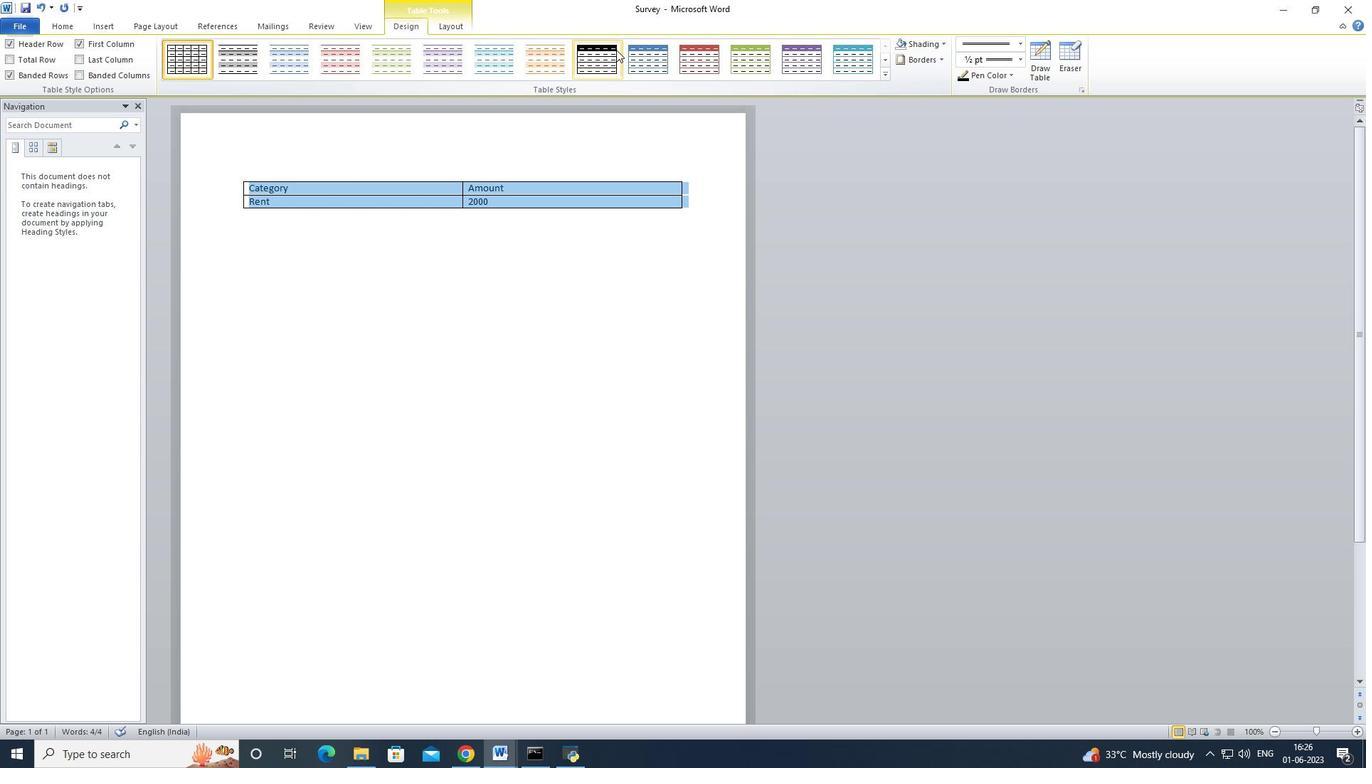 
Action: Mouse pressed left at (613, 51)
Screenshot: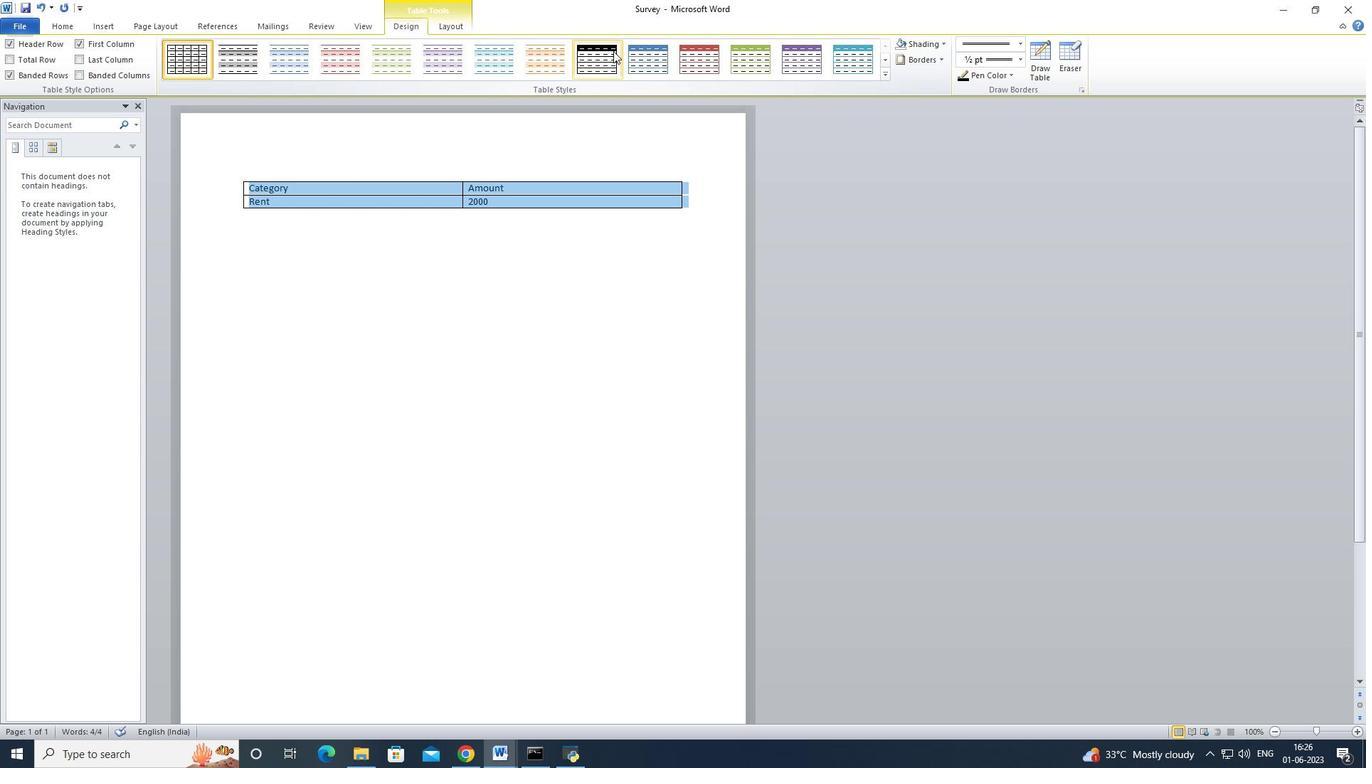 
Action: Mouse moved to (558, 254)
Screenshot: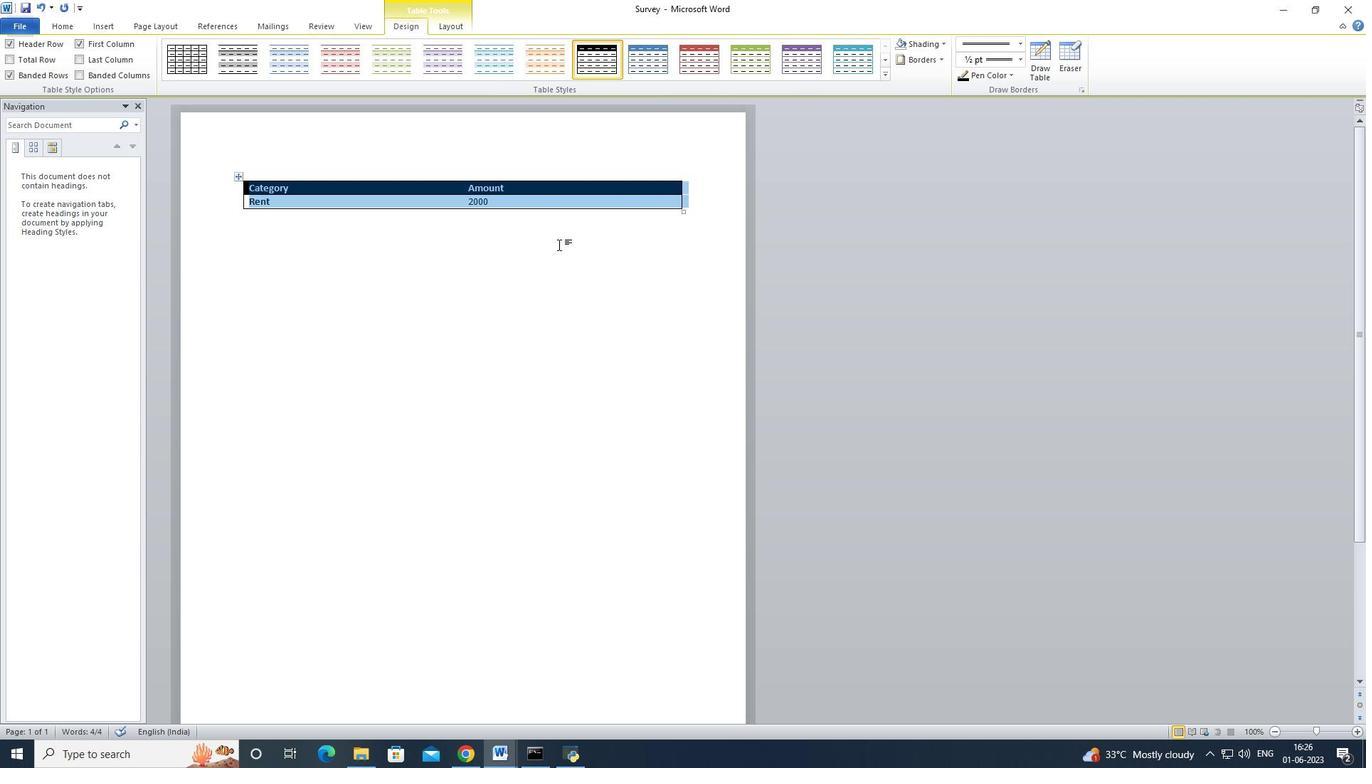 
Action: Mouse pressed left at (558, 254)
Screenshot: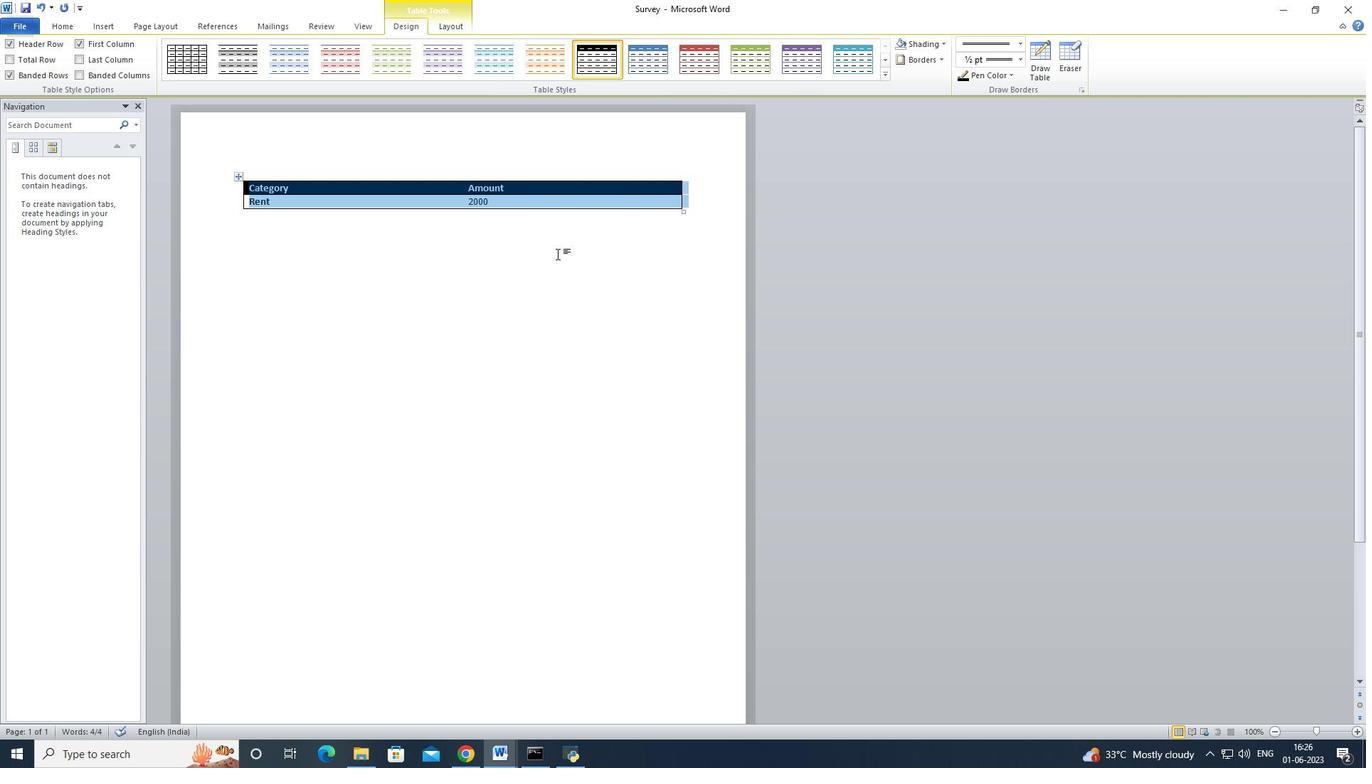 
Action: Mouse moved to (499, 258)
Screenshot: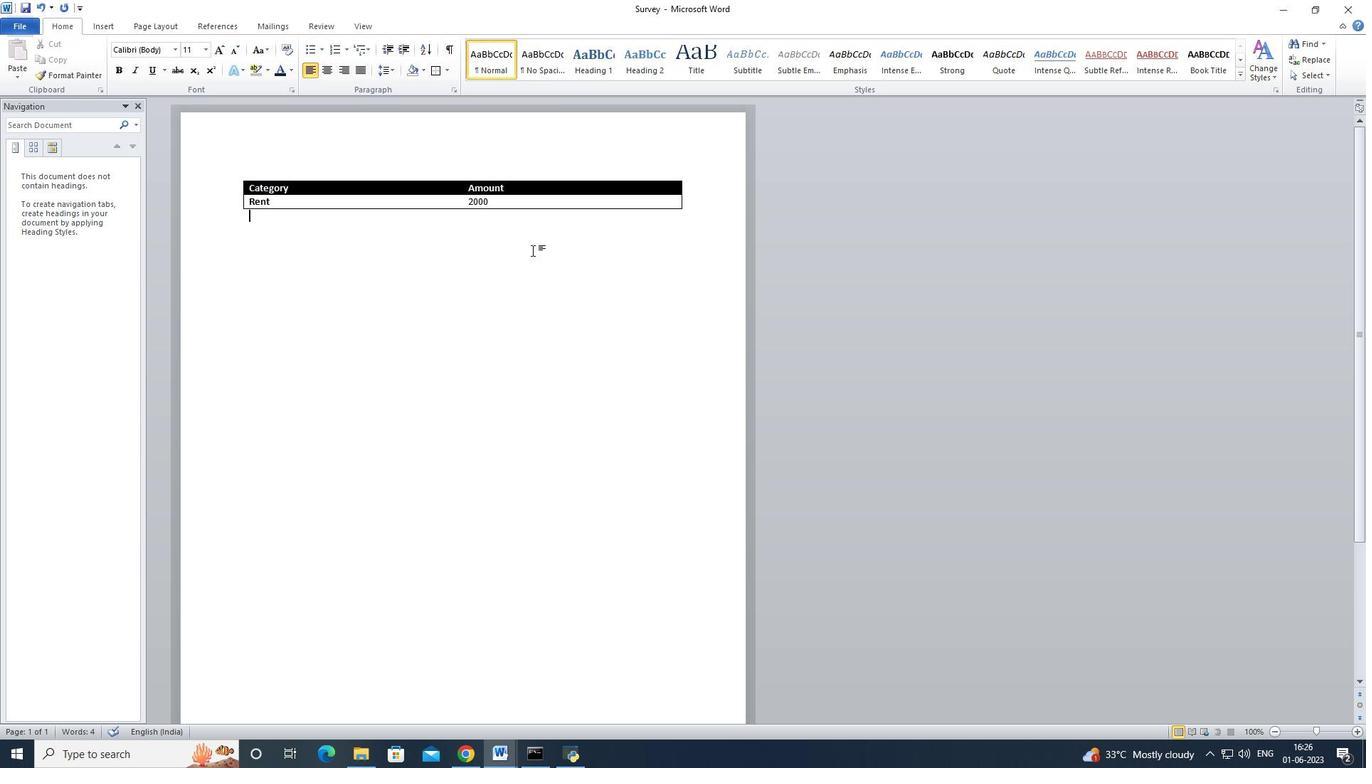 
Action: Key pressed ctrl+S
Screenshot: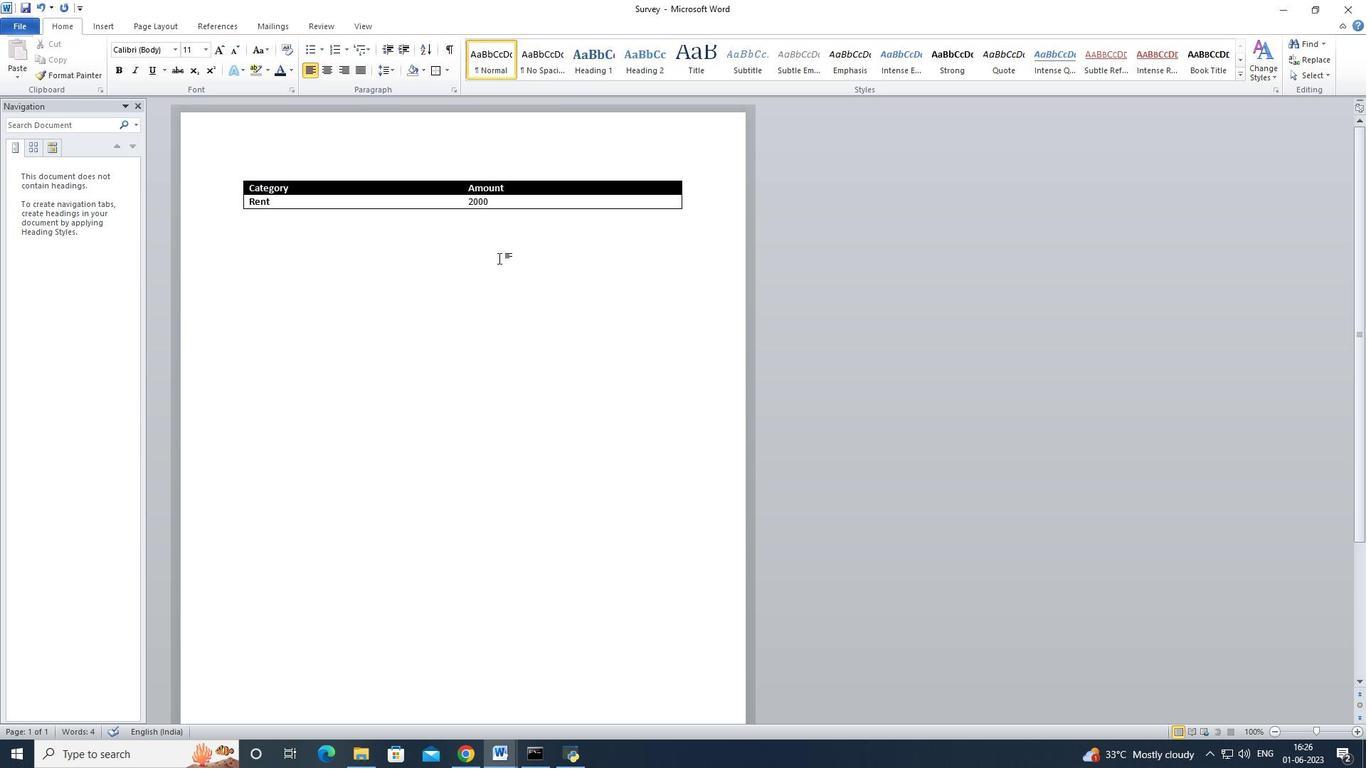 
Action: Mouse moved to (513, 295)
Screenshot: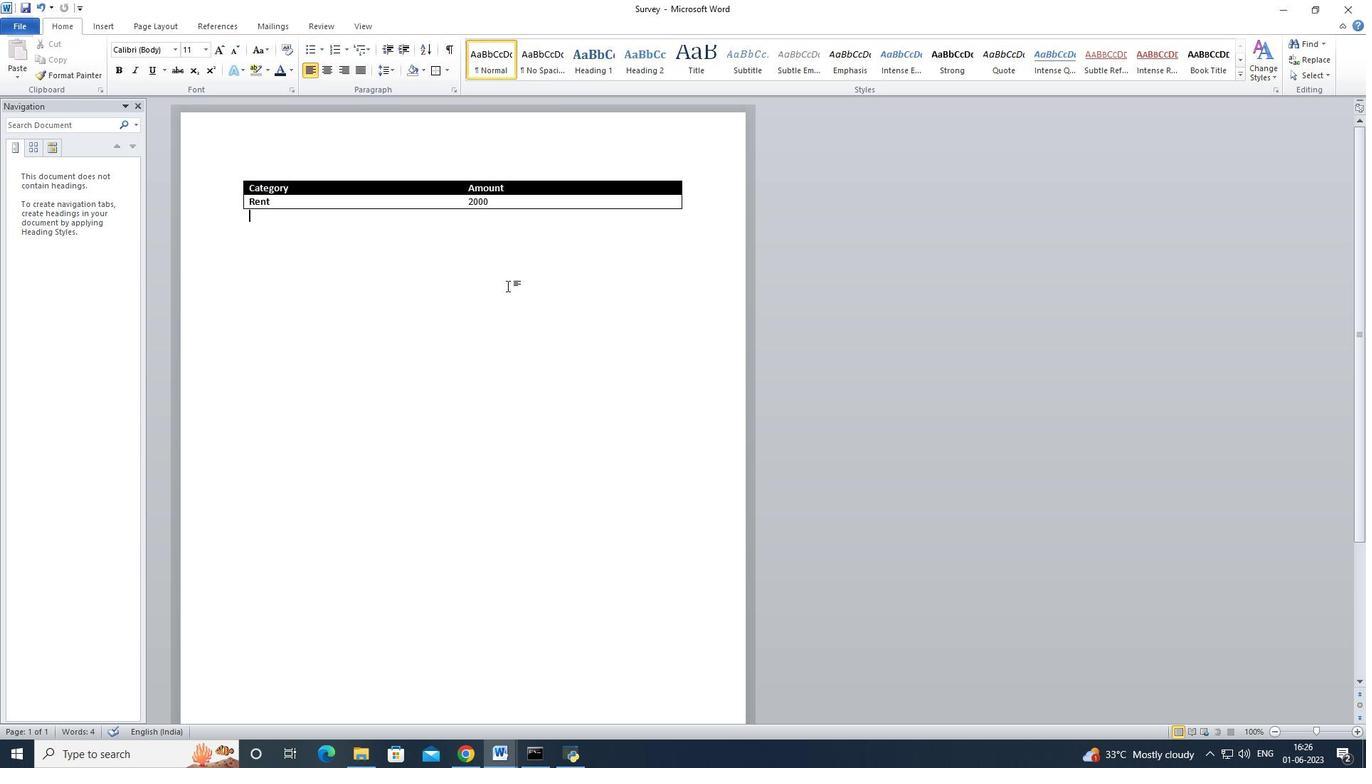 
Action: Mouse pressed left at (513, 295)
Screenshot: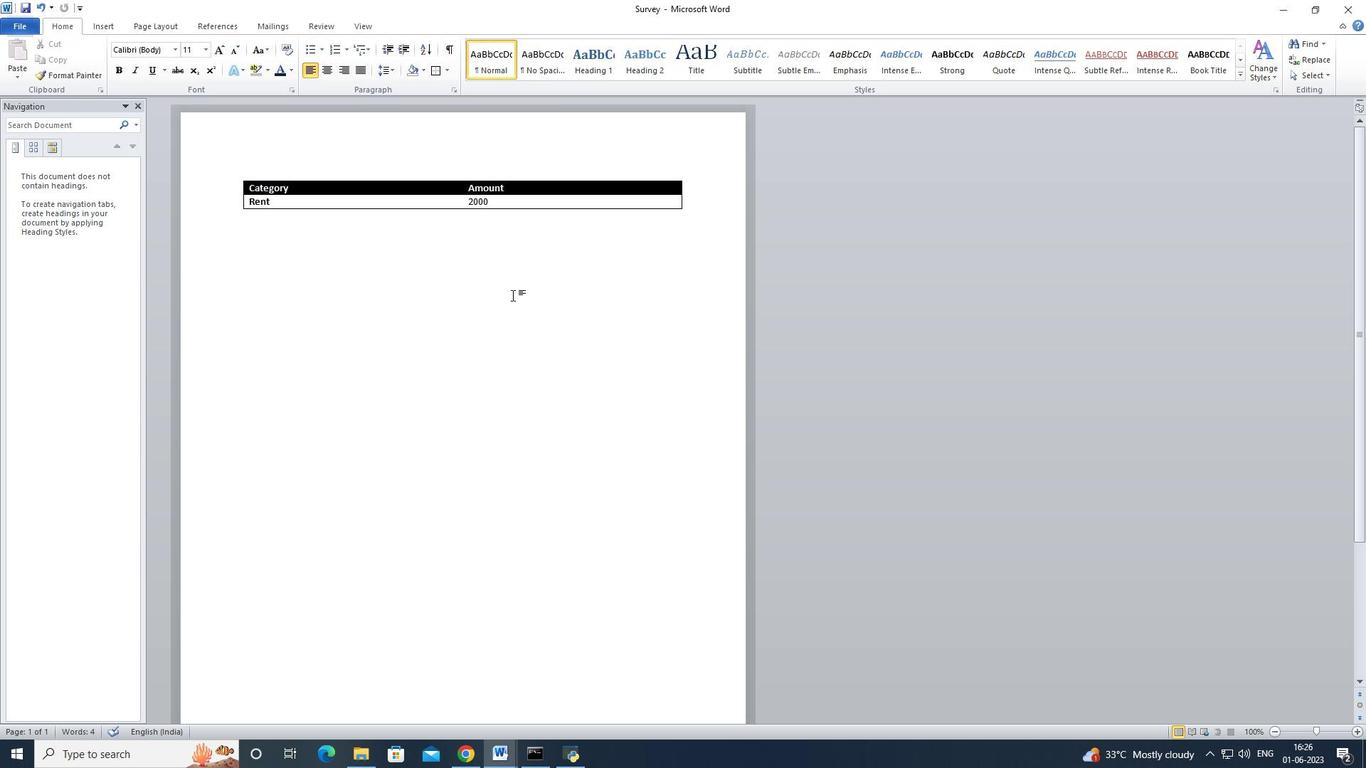 
